 Task: Find connections with filter location Wyndham Vale with filter topic #entrepreneurwith filter profile language Potuguese with filter current company BoAt Lifestyle with filter school Deenbandhu Chhotu Ram University of Science & Technology with filter industry Environmental Quality Programs with filter service category Customer Service with filter keywords title Construction Worker
Action: Mouse moved to (517, 83)
Screenshot: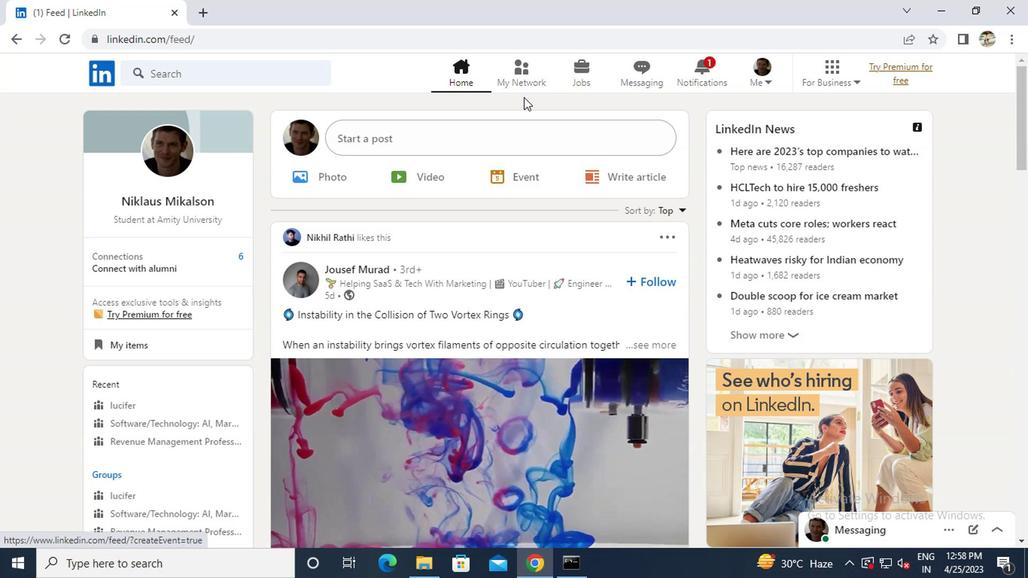 
Action: Mouse pressed left at (517, 83)
Screenshot: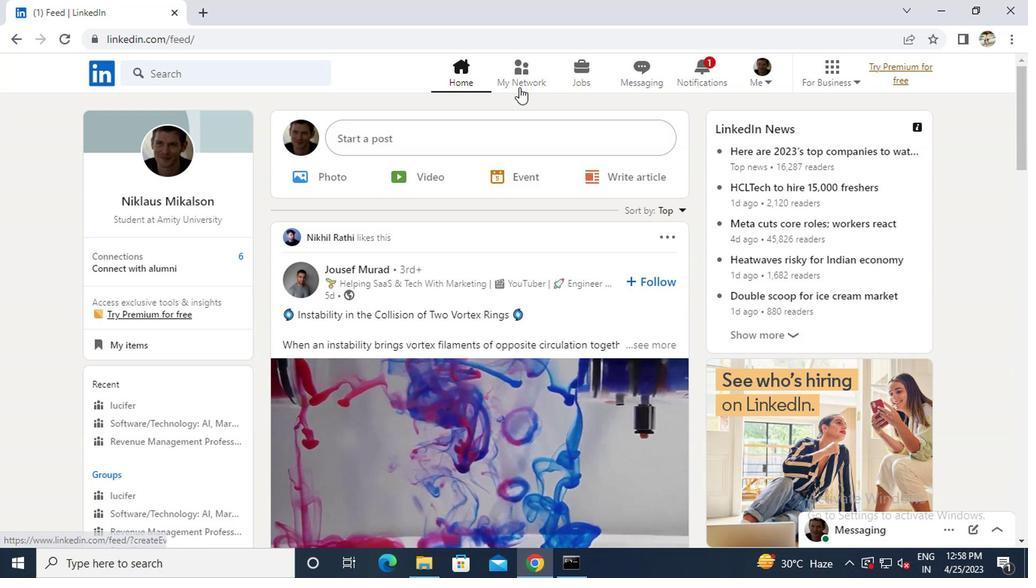 
Action: Mouse moved to (226, 152)
Screenshot: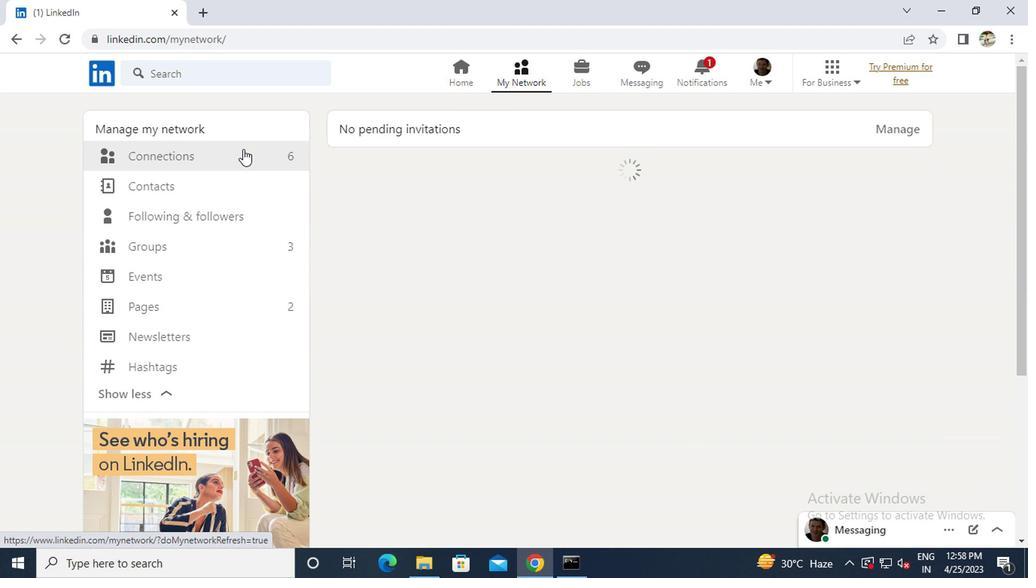 
Action: Mouse pressed left at (226, 152)
Screenshot: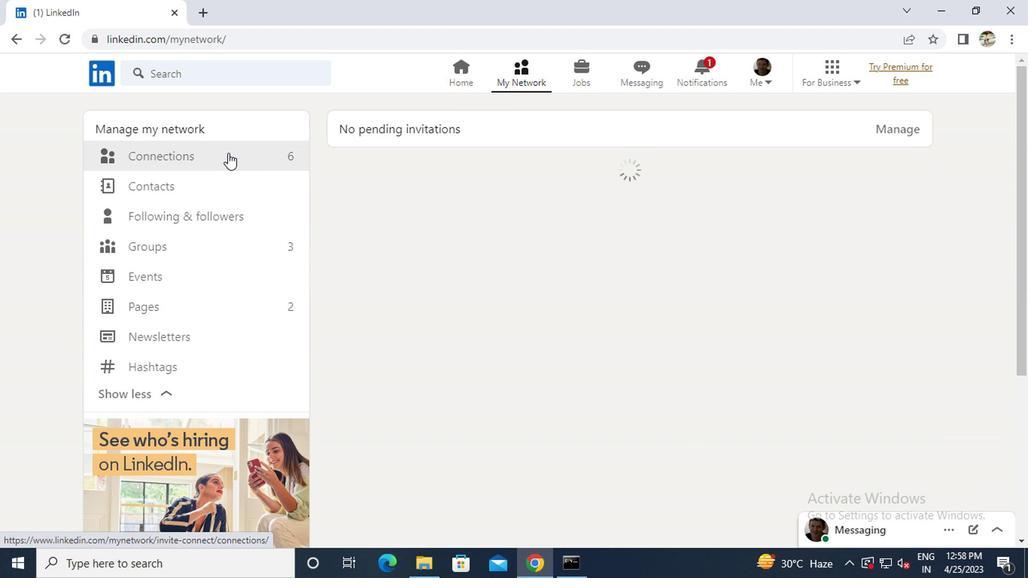 
Action: Mouse moved to (644, 158)
Screenshot: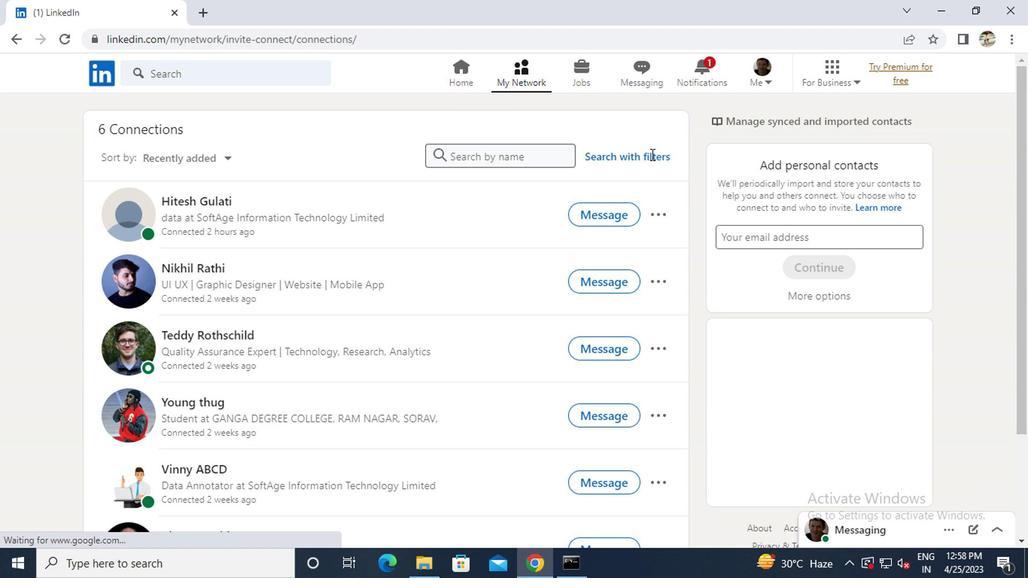 
Action: Mouse pressed left at (644, 158)
Screenshot: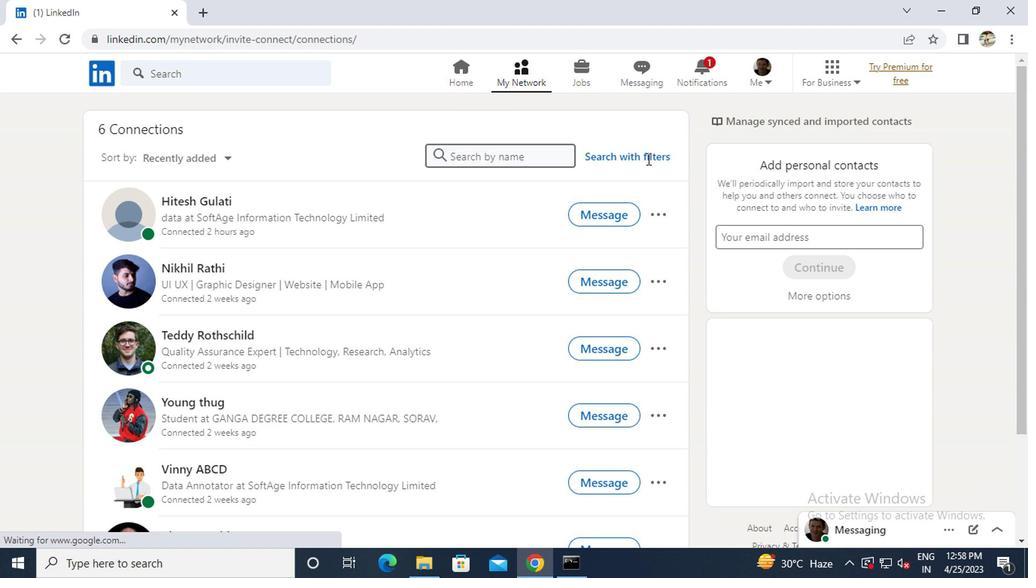 
Action: Mouse moved to (506, 118)
Screenshot: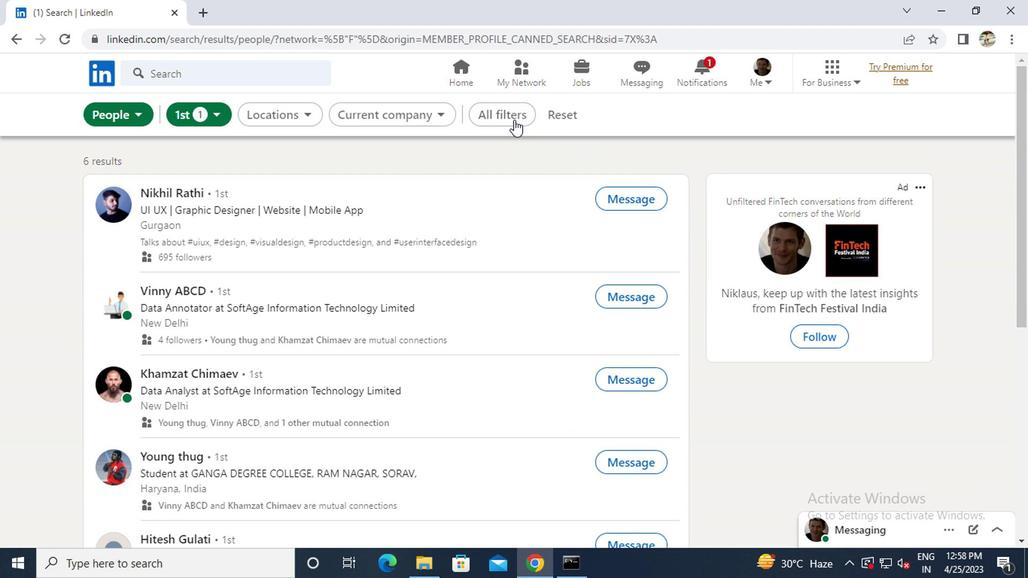 
Action: Mouse pressed left at (506, 118)
Screenshot: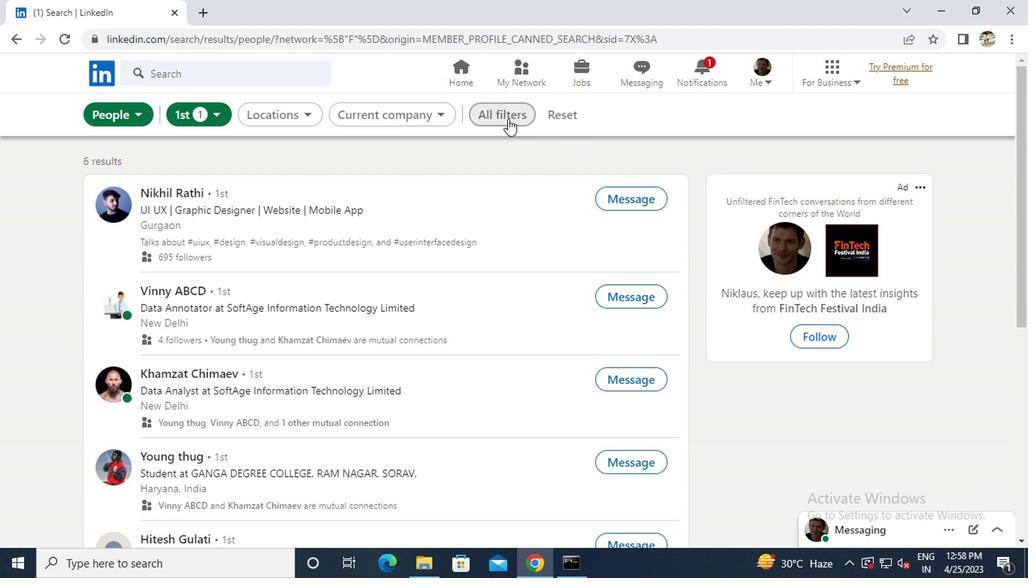 
Action: Mouse moved to (790, 310)
Screenshot: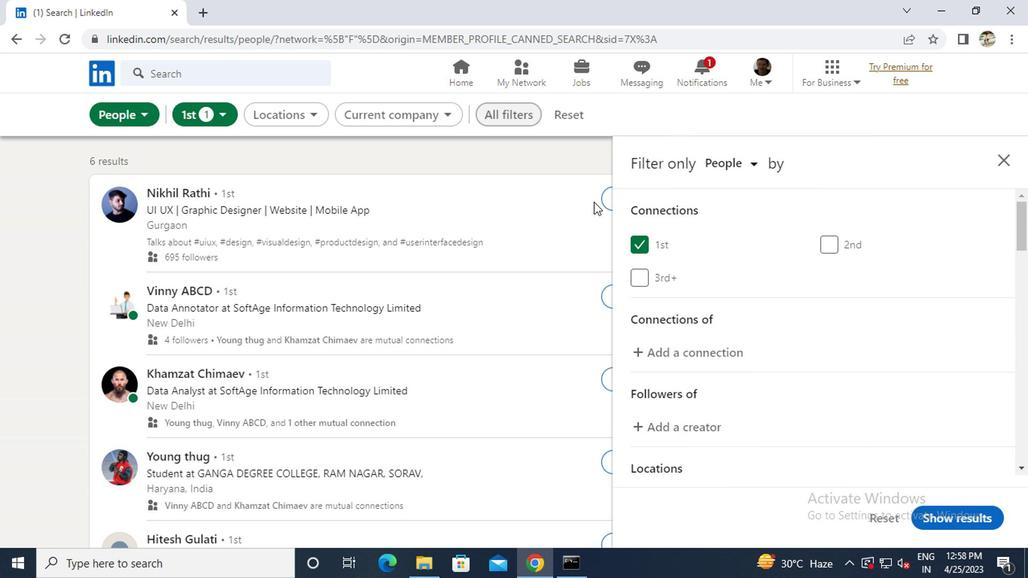
Action: Mouse scrolled (790, 310) with delta (0, 0)
Screenshot: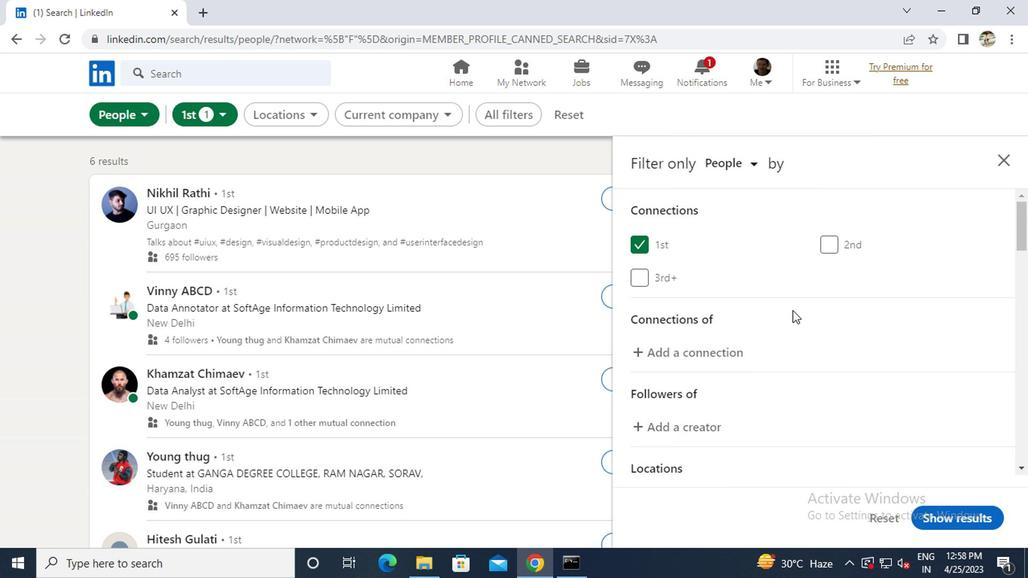
Action: Mouse scrolled (790, 310) with delta (0, 0)
Screenshot: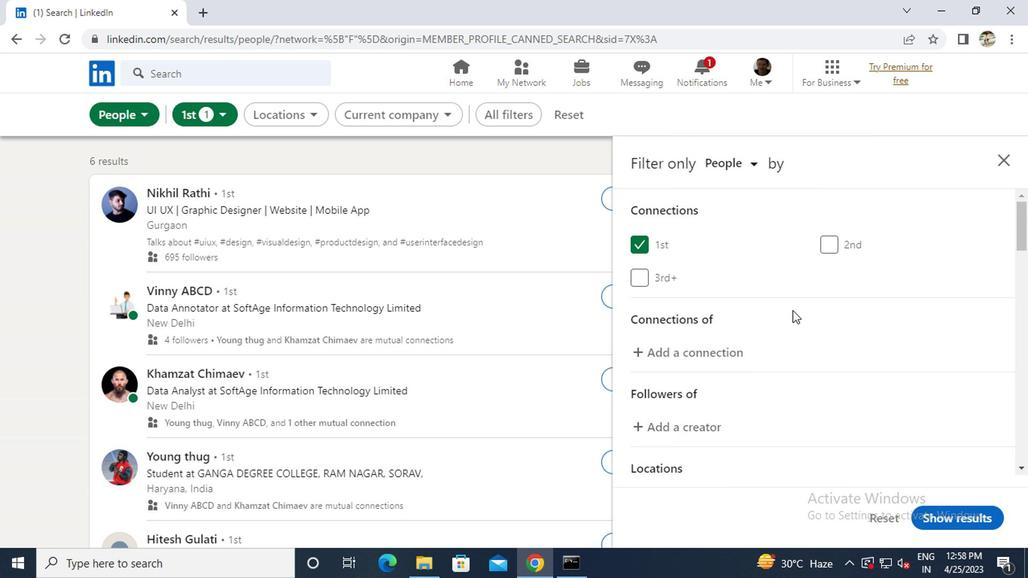 
Action: Mouse moved to (836, 415)
Screenshot: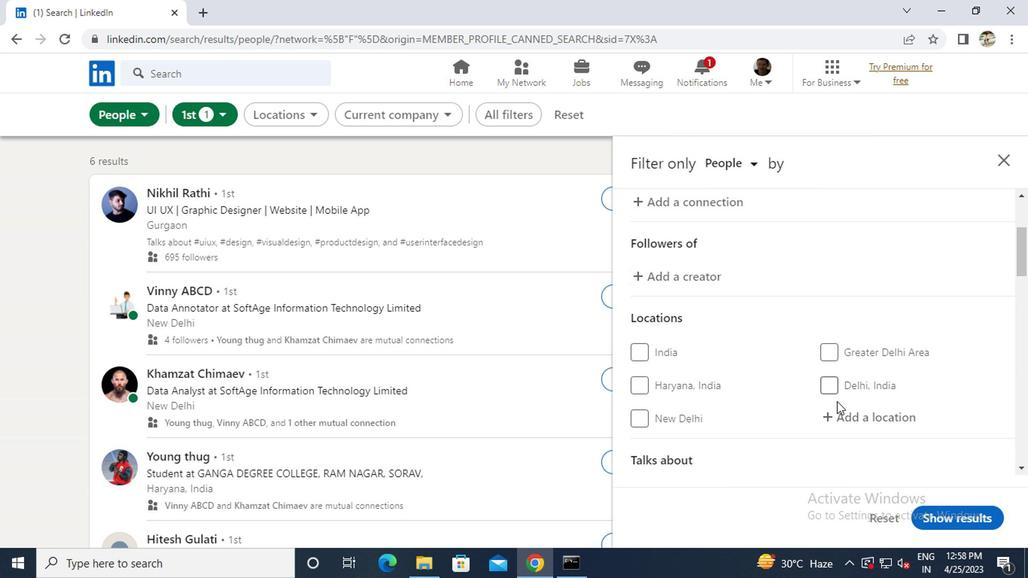 
Action: Mouse pressed left at (836, 415)
Screenshot: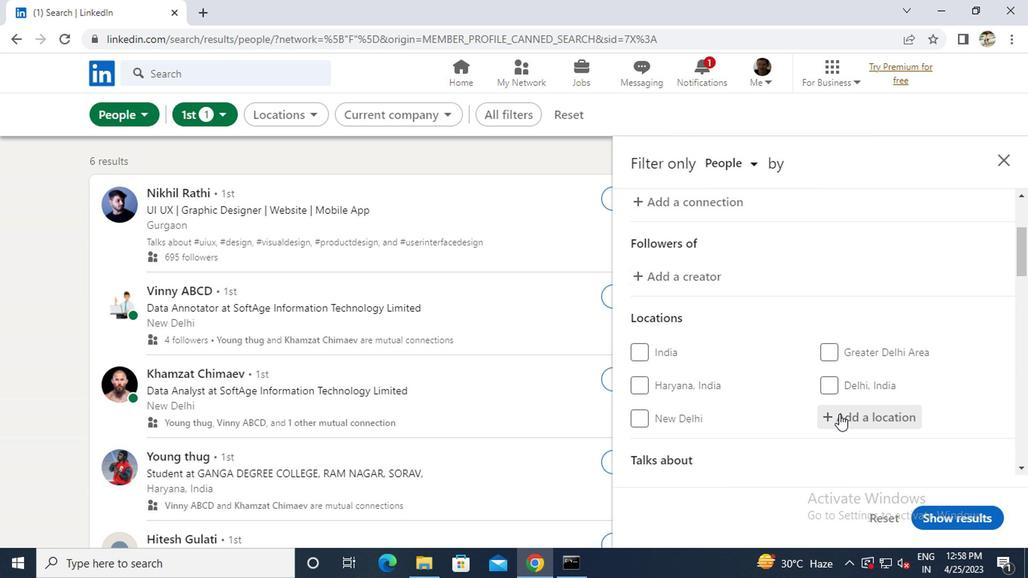 
Action: Key pressed <Key.caps_lock>w<Key.caps_lock>yndham<Key.space><Key.caps_lock>v<Key.caps_lock>ale<Key.enter>
Screenshot: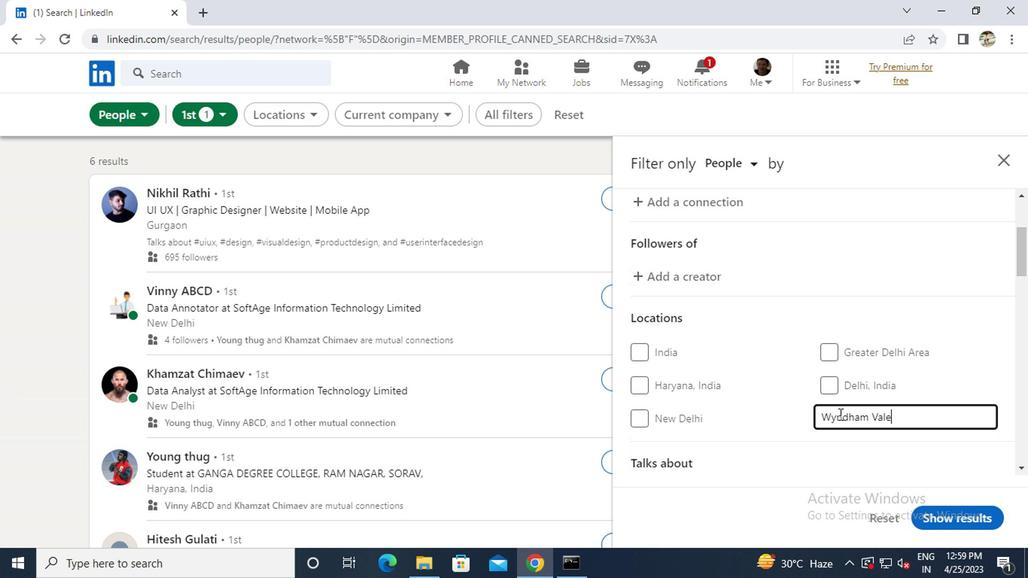 
Action: Mouse scrolled (836, 414) with delta (0, 0)
Screenshot: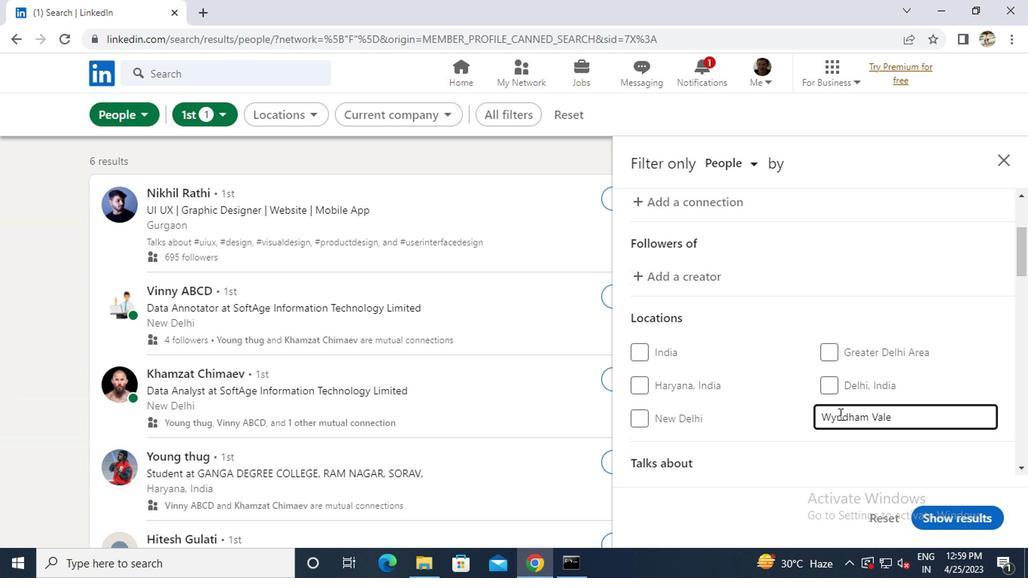 
Action: Mouse scrolled (836, 414) with delta (0, 0)
Screenshot: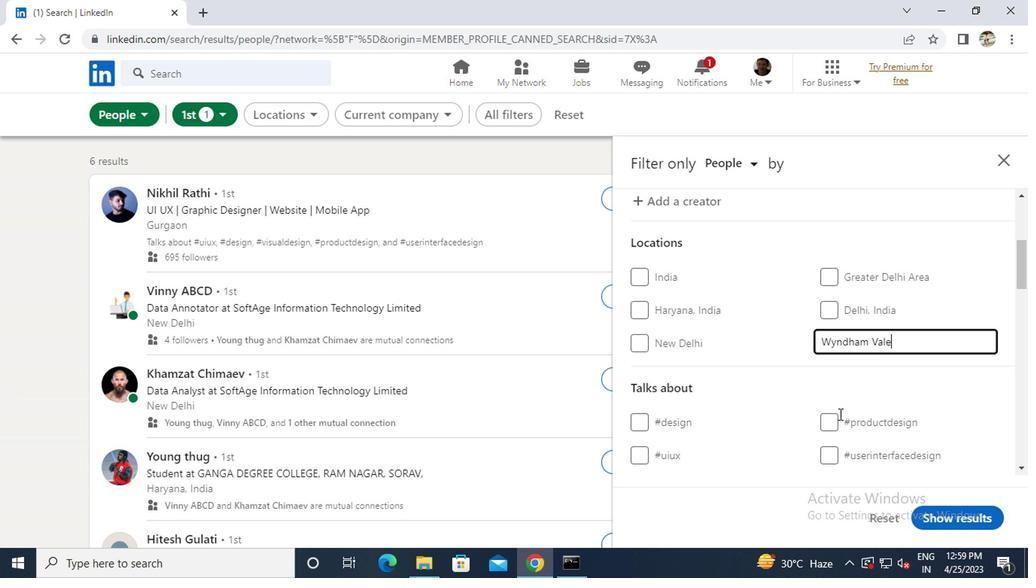 
Action: Mouse moved to (885, 409)
Screenshot: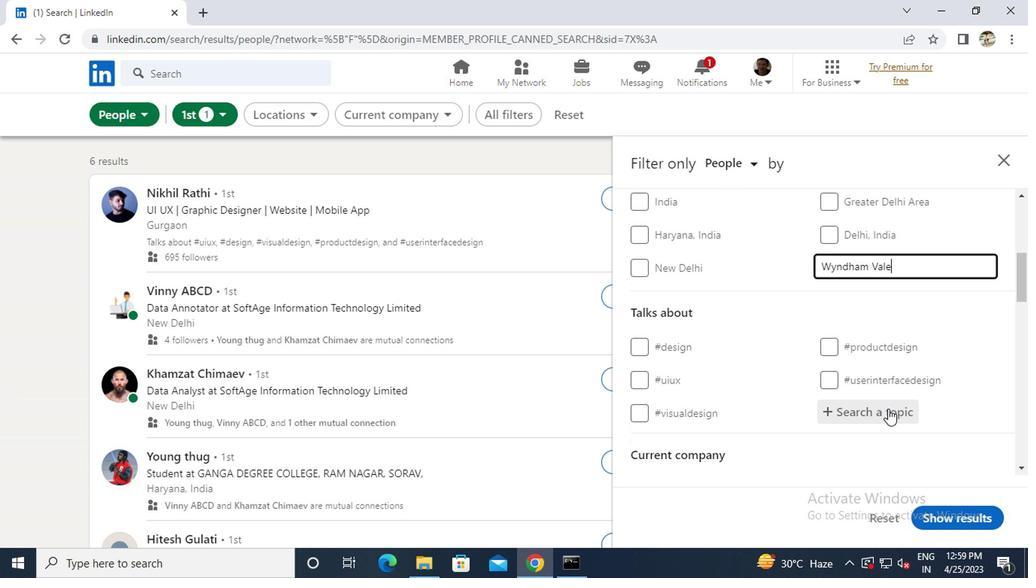 
Action: Mouse pressed left at (885, 409)
Screenshot: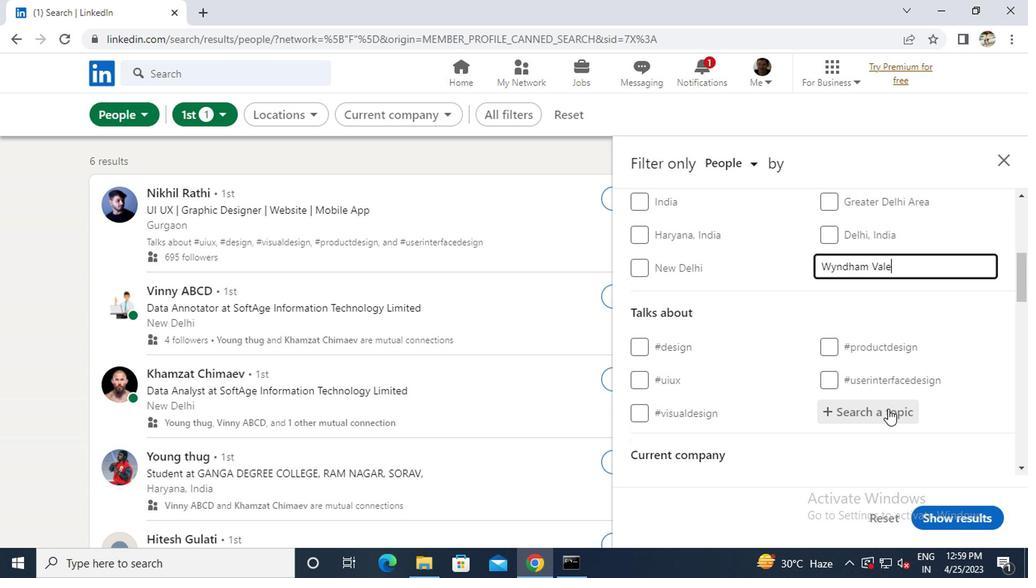 
Action: Key pressed <Key.shift><Key.shift>#ENTREPRENEUR
Screenshot: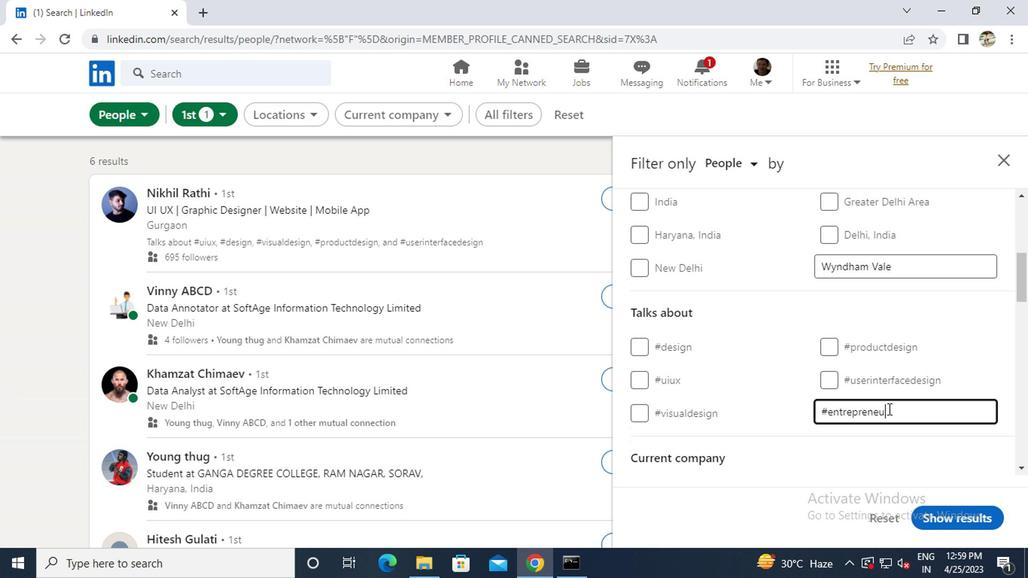 
Action: Mouse scrolled (885, 409) with delta (0, 0)
Screenshot: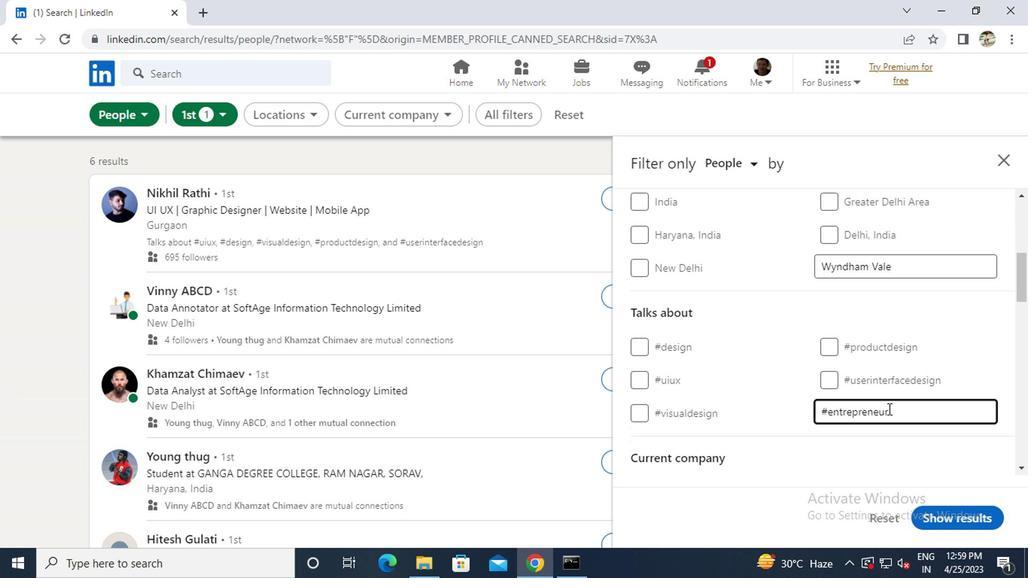 
Action: Mouse scrolled (885, 409) with delta (0, 0)
Screenshot: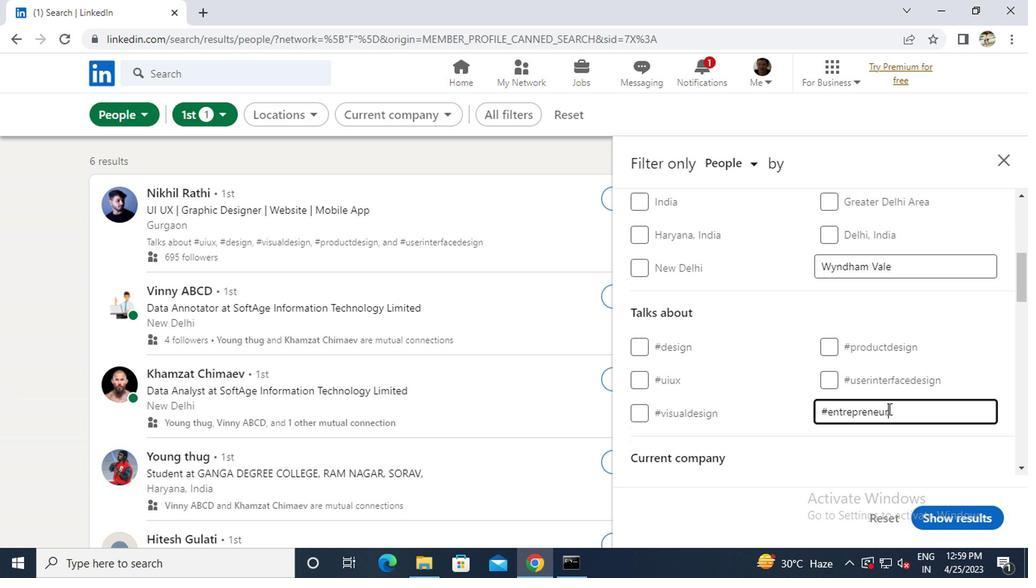
Action: Mouse moved to (885, 409)
Screenshot: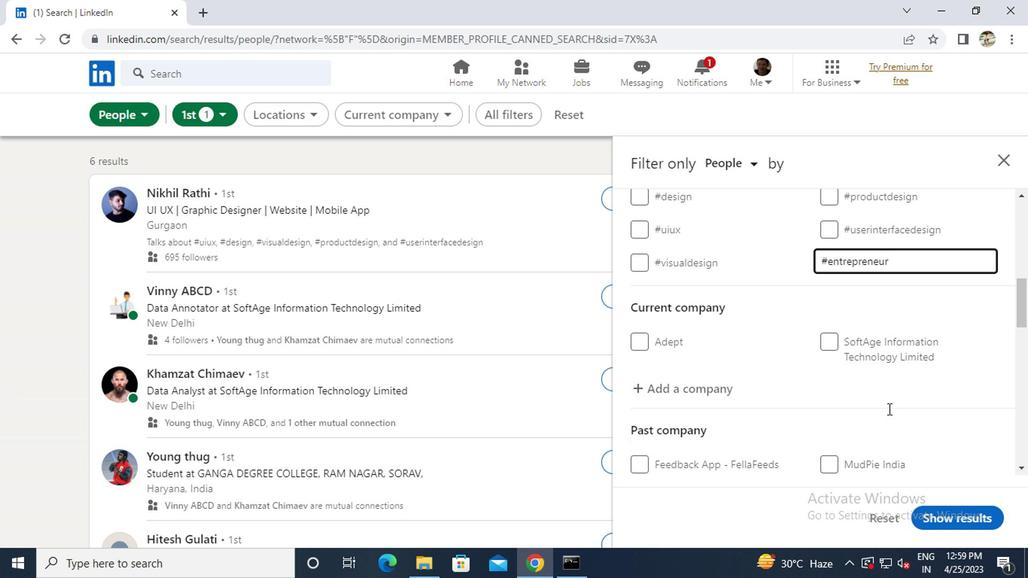 
Action: Mouse scrolled (885, 409) with delta (0, 0)
Screenshot: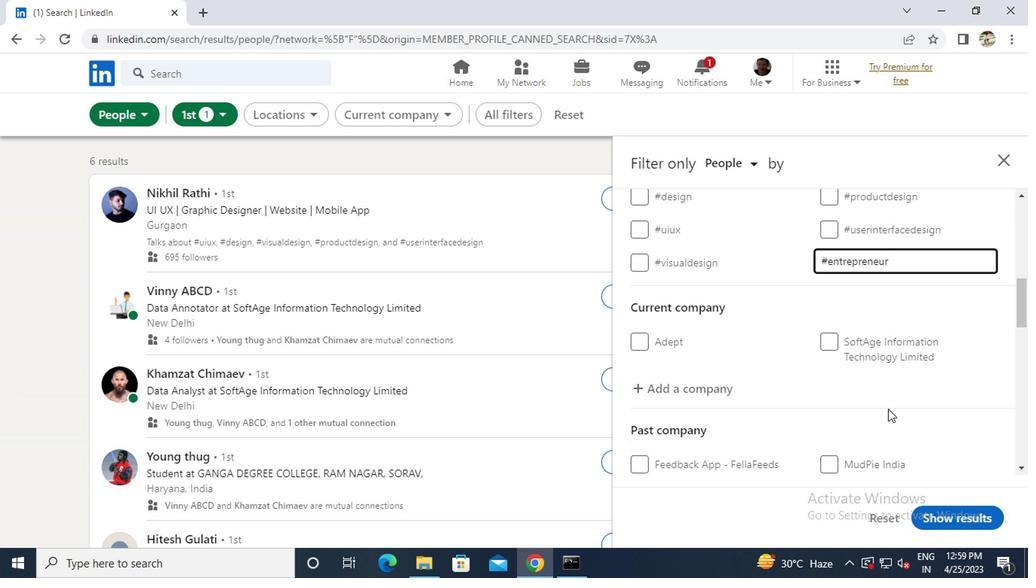 
Action: Mouse moved to (751, 354)
Screenshot: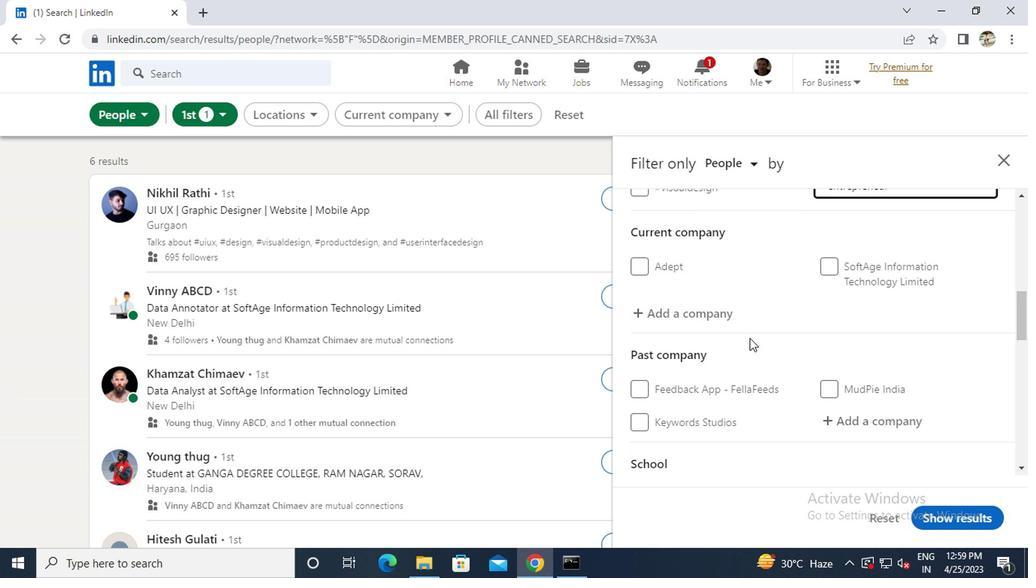 
Action: Mouse scrolled (751, 354) with delta (0, 0)
Screenshot: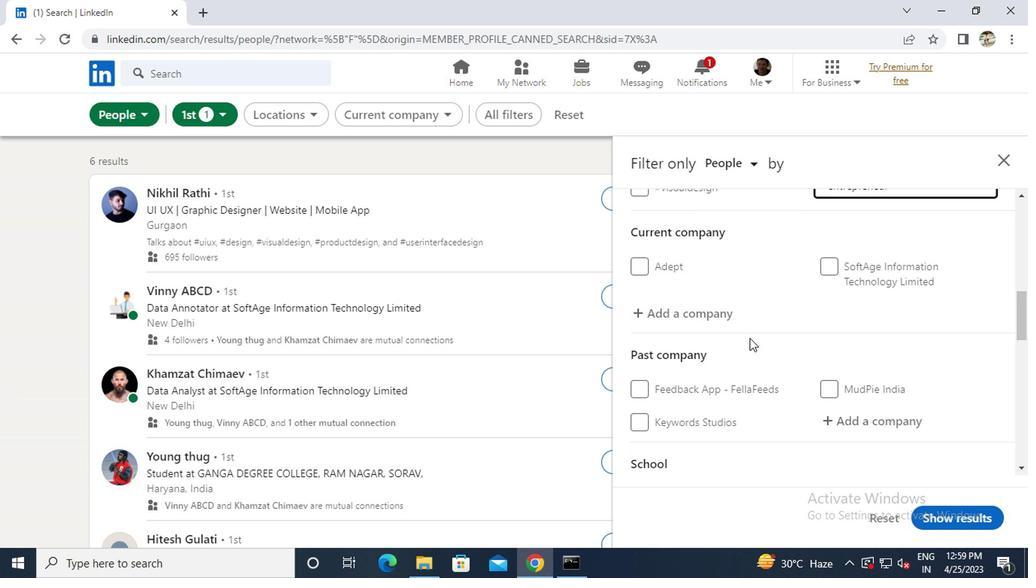 
Action: Mouse scrolled (751, 354) with delta (0, 0)
Screenshot: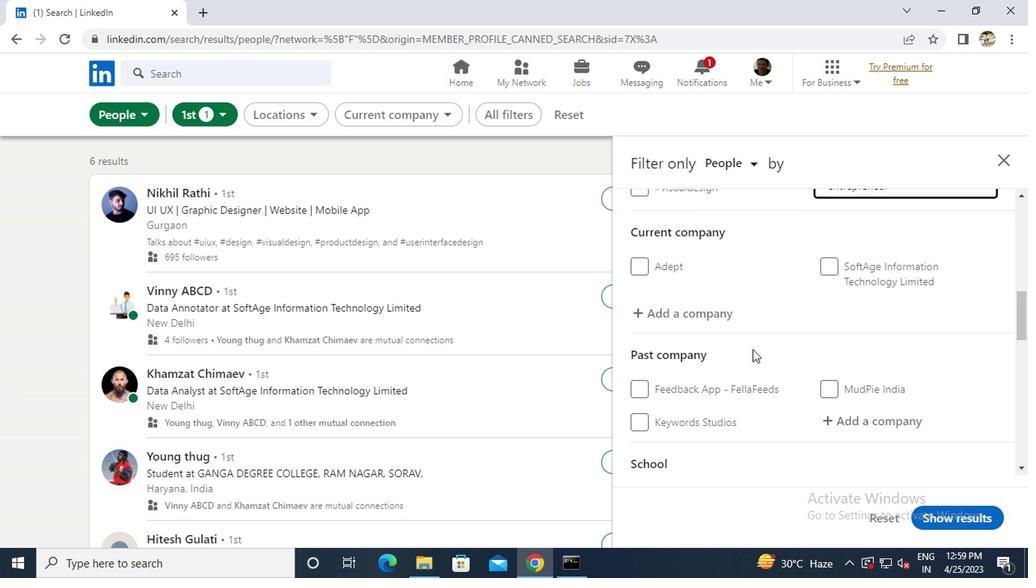
Action: Mouse scrolled (751, 354) with delta (0, 0)
Screenshot: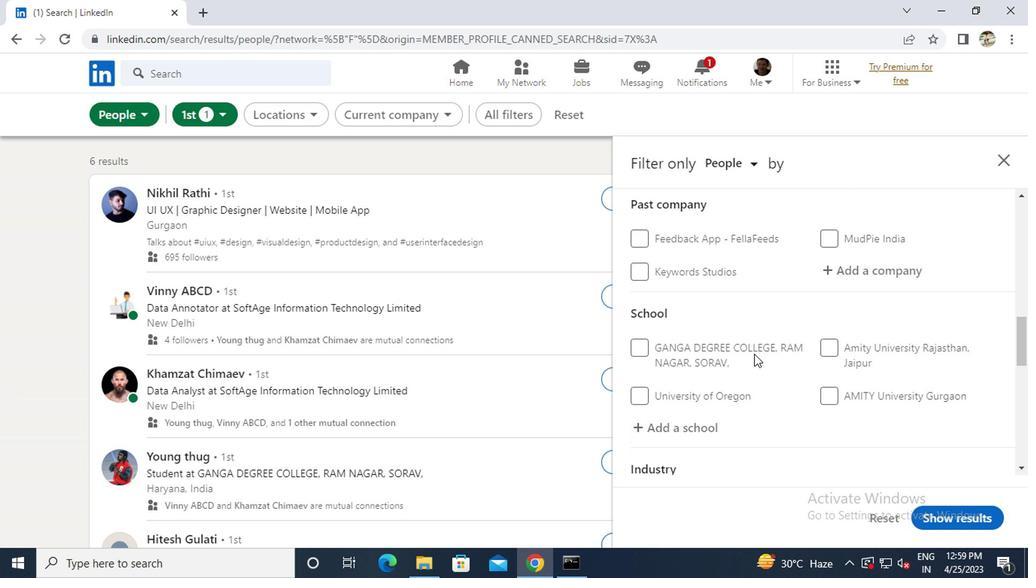 
Action: Mouse scrolled (751, 354) with delta (0, 0)
Screenshot: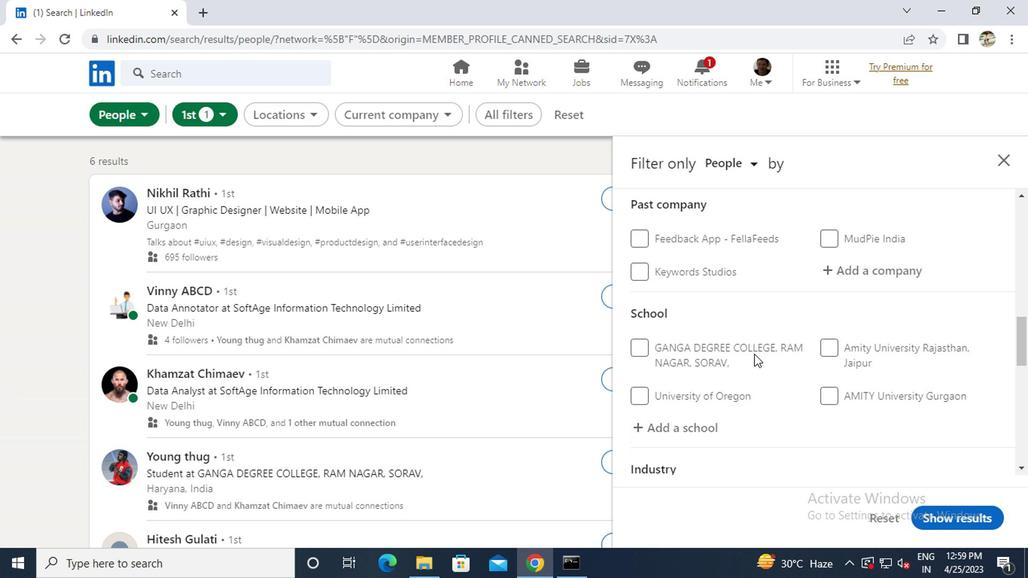 
Action: Mouse scrolled (751, 354) with delta (0, 0)
Screenshot: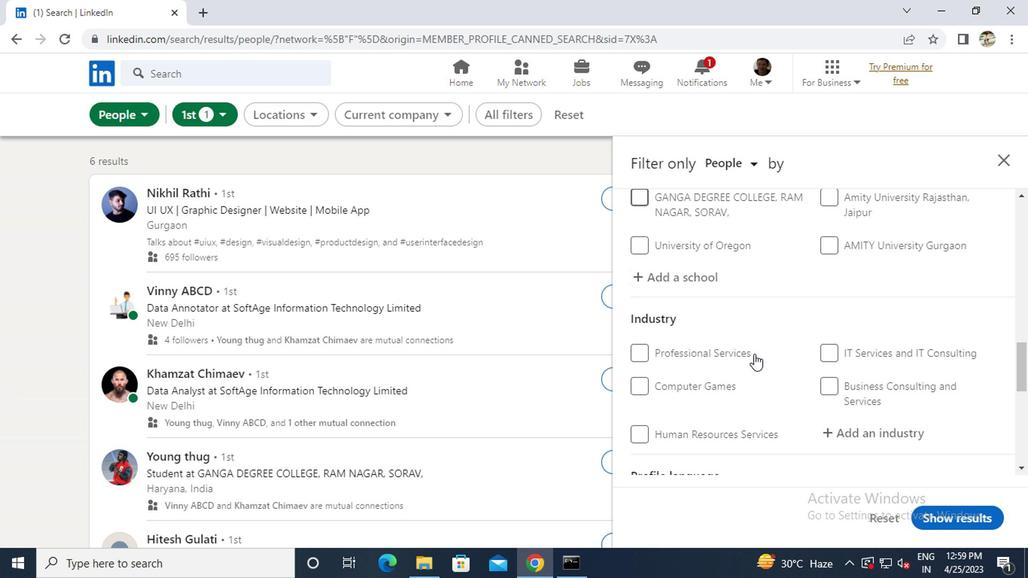 
Action: Mouse scrolled (751, 354) with delta (0, 0)
Screenshot: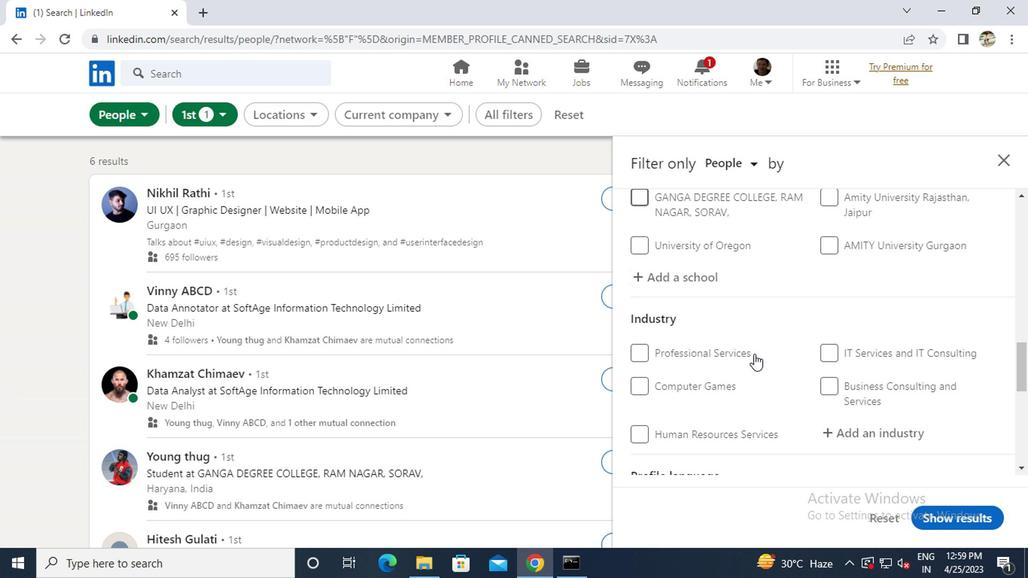 
Action: Mouse scrolled (751, 355) with delta (0, 1)
Screenshot: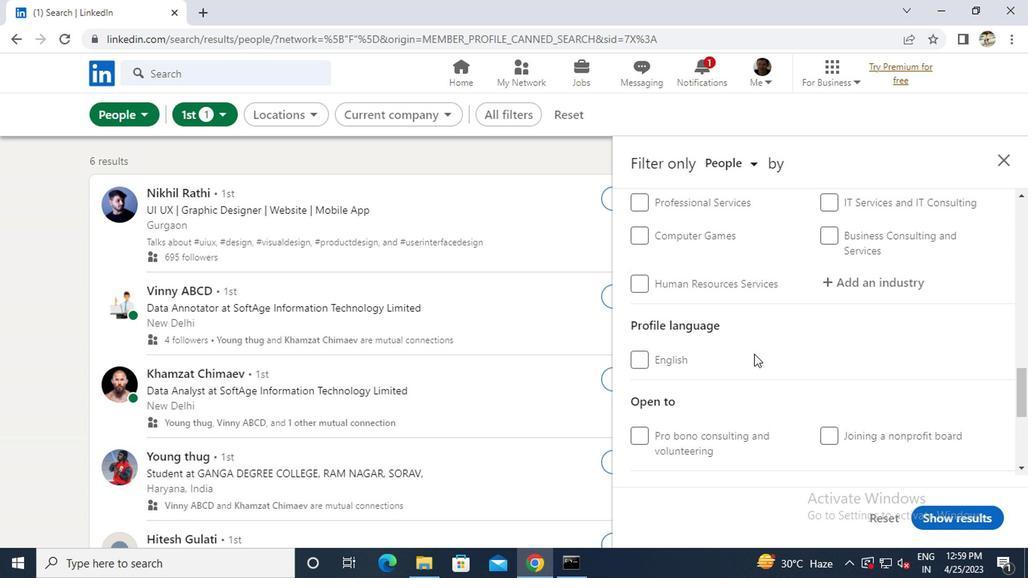
Action: Mouse scrolled (751, 355) with delta (0, 1)
Screenshot: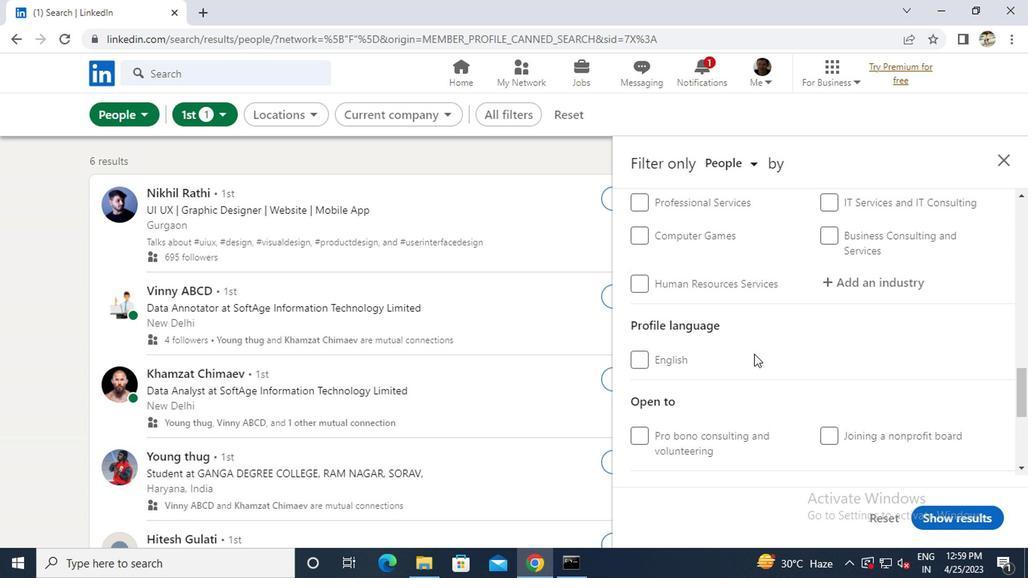 
Action: Mouse scrolled (751, 355) with delta (0, 1)
Screenshot: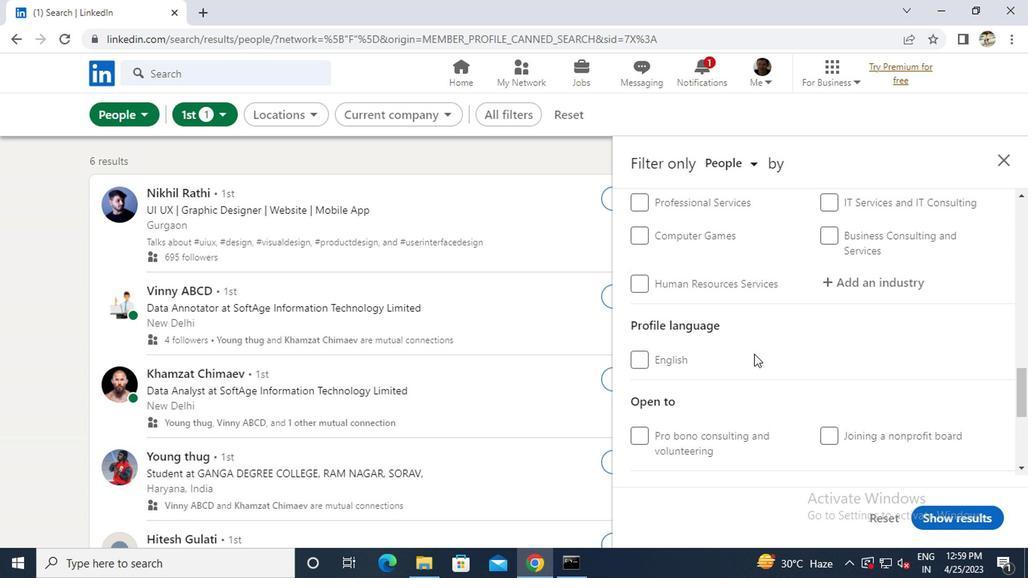 
Action: Mouse scrolled (751, 355) with delta (0, 1)
Screenshot: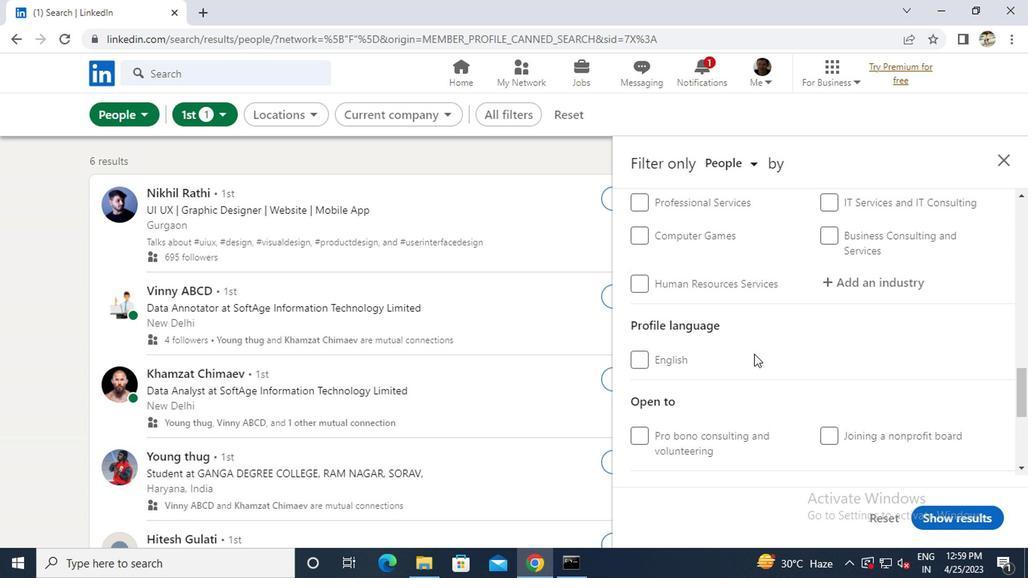 
Action: Mouse scrolled (751, 355) with delta (0, 1)
Screenshot: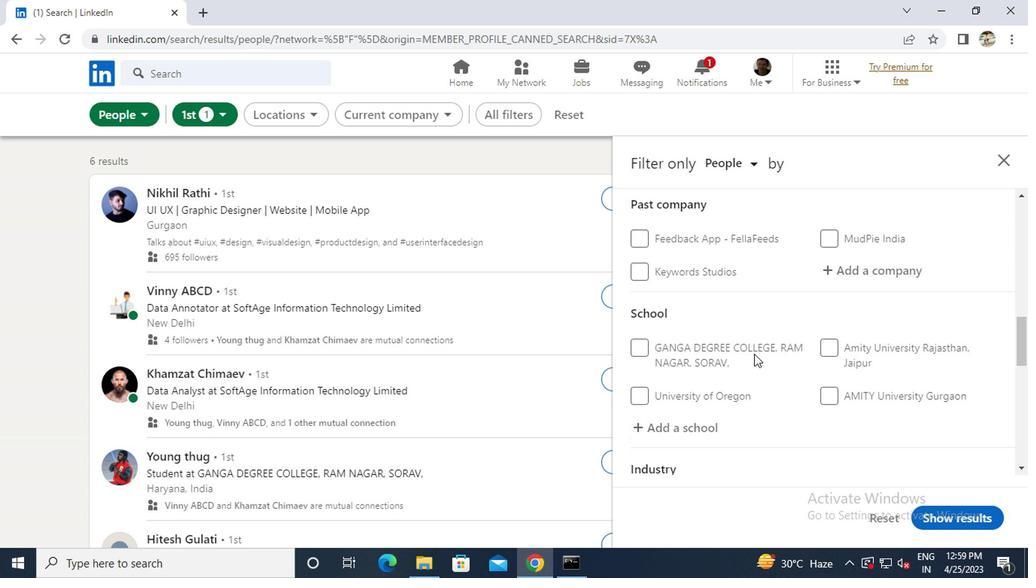 
Action: Mouse scrolled (751, 355) with delta (0, 1)
Screenshot: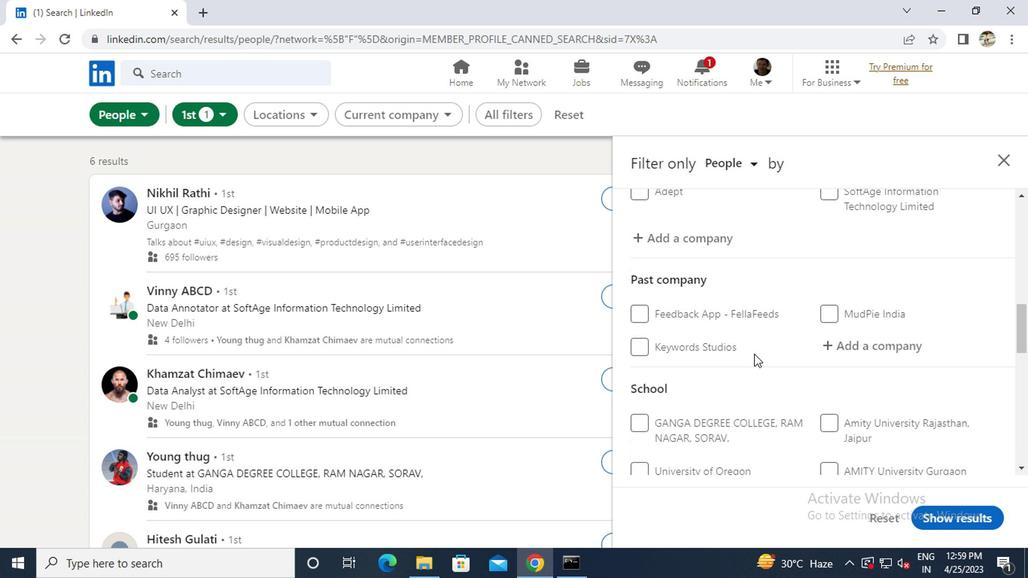 
Action: Mouse moved to (705, 326)
Screenshot: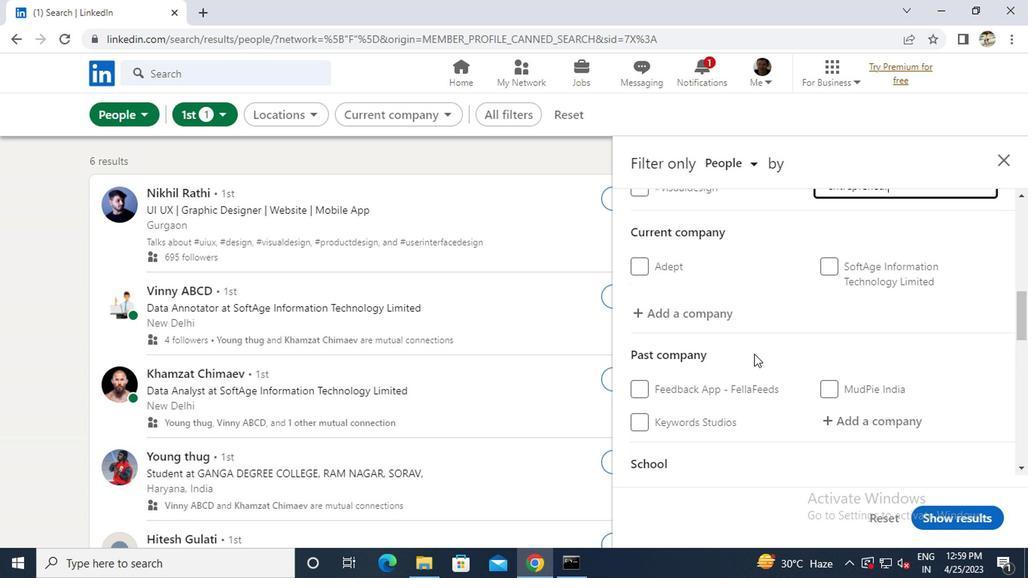 
Action: Mouse pressed left at (705, 326)
Screenshot: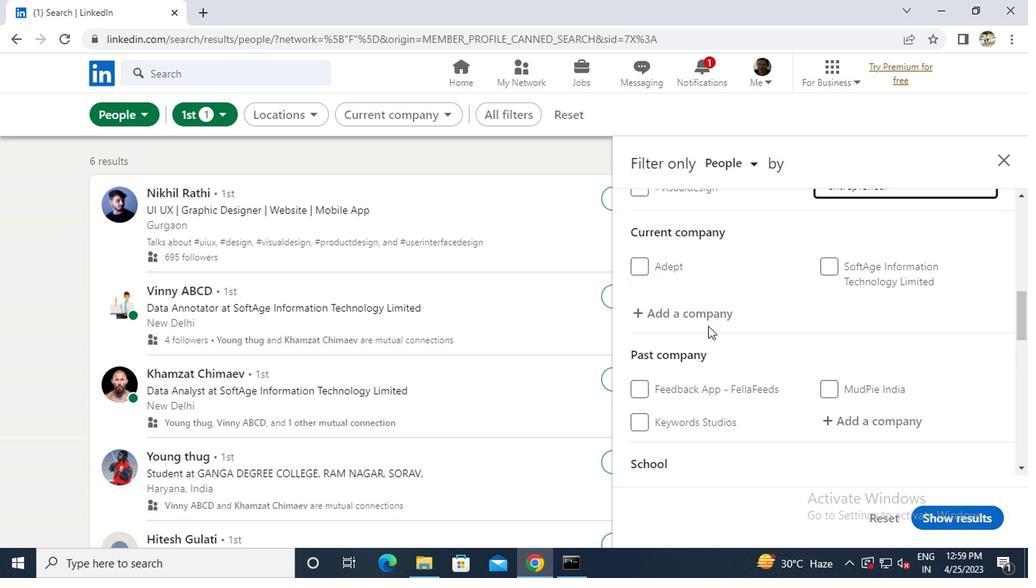 
Action: Mouse moved to (704, 318)
Screenshot: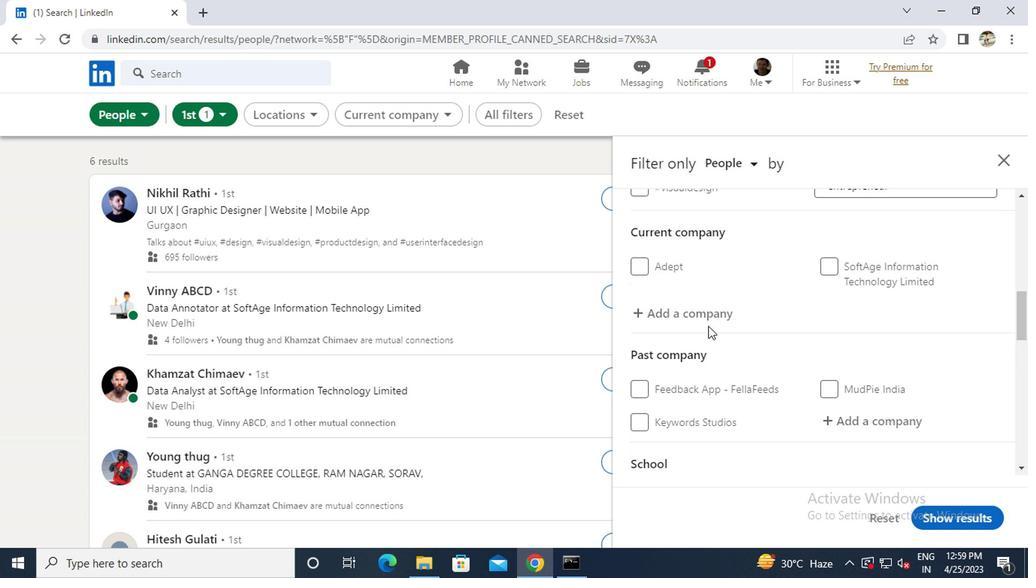 
Action: Mouse pressed left at (704, 318)
Screenshot: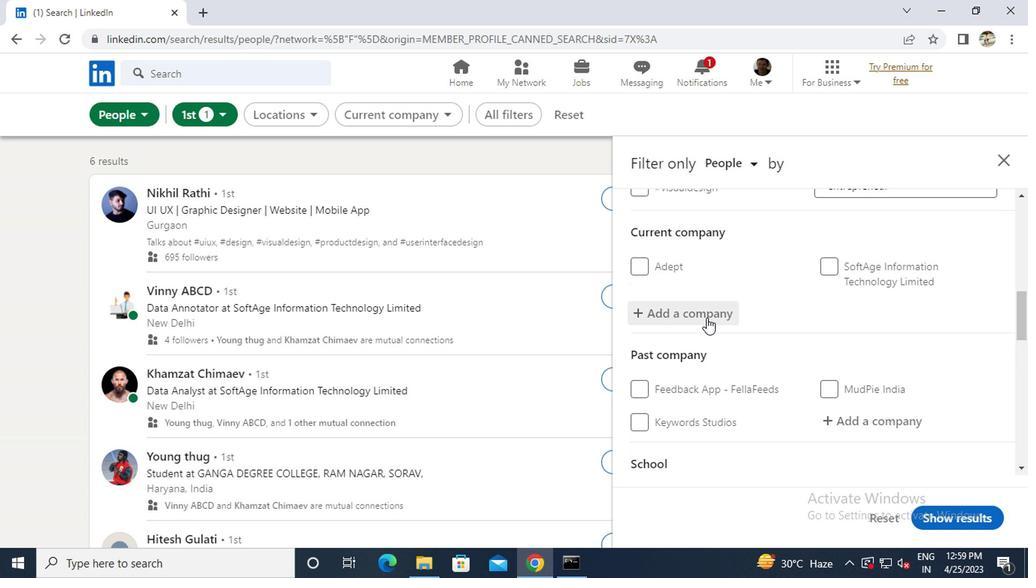 
Action: Key pressed <Key.caps_lock>B<Key.caps_lock>O<Key.caps_lock>A<Key.caps_lock>T
Screenshot: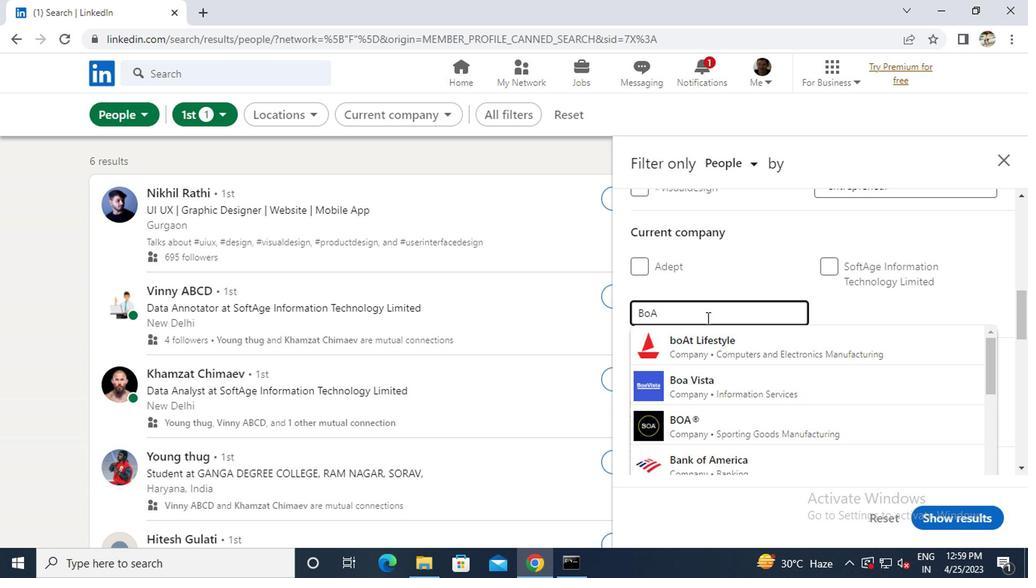 
Action: Mouse moved to (704, 341)
Screenshot: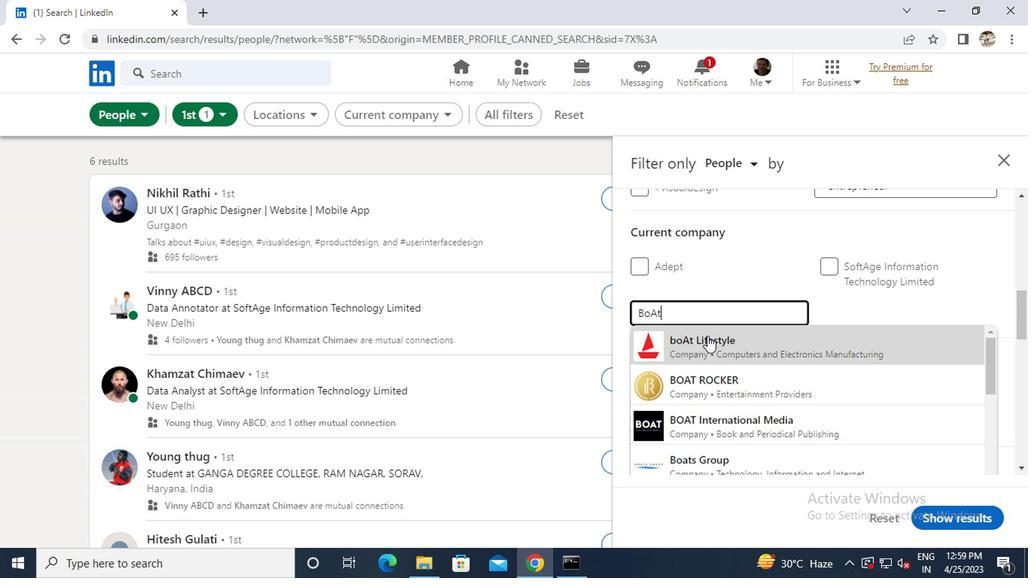 
Action: Mouse pressed left at (704, 341)
Screenshot: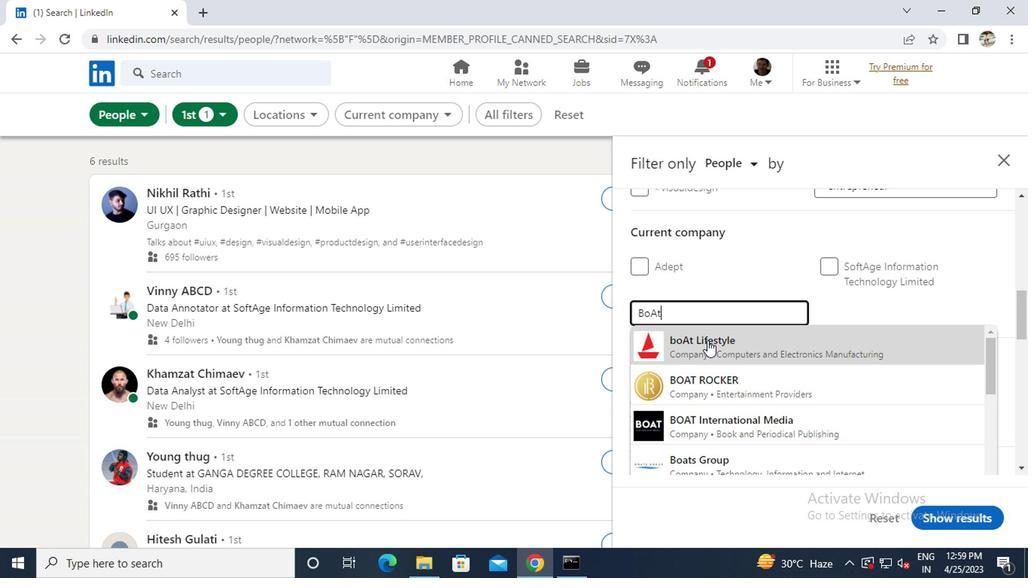 
Action: Mouse scrolled (704, 340) with delta (0, -1)
Screenshot: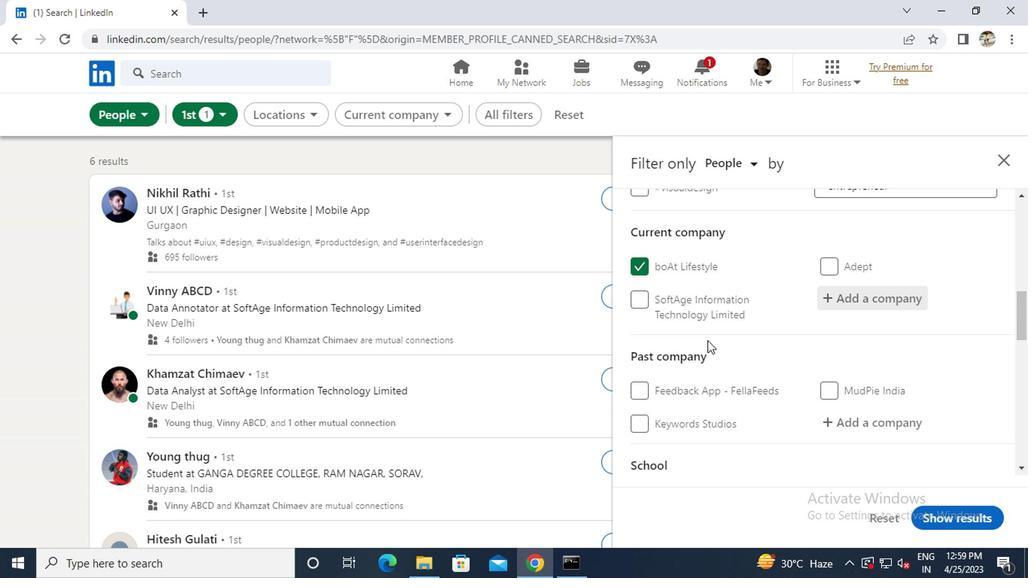 
Action: Mouse scrolled (704, 340) with delta (0, -1)
Screenshot: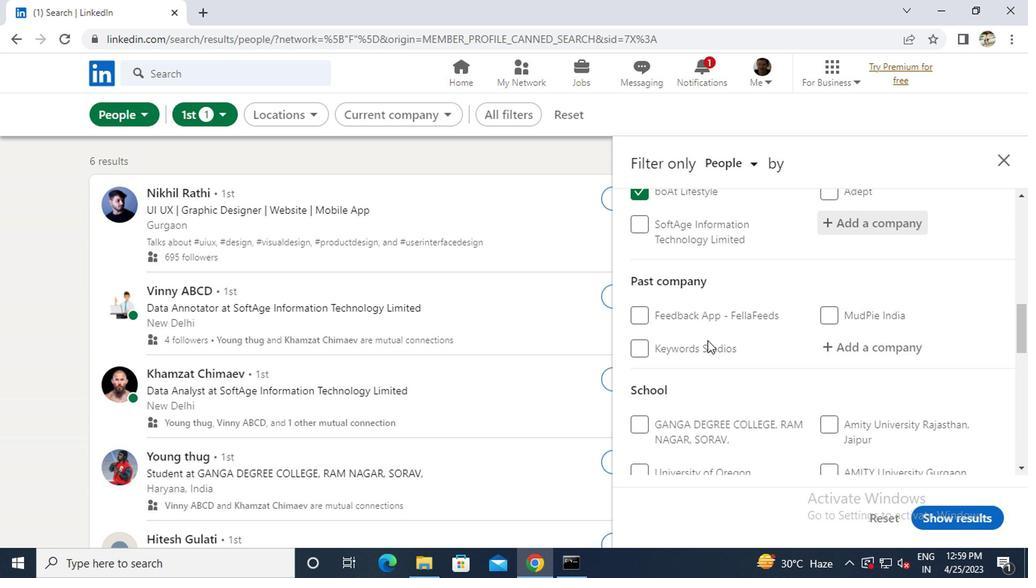 
Action: Mouse scrolled (704, 340) with delta (0, -1)
Screenshot: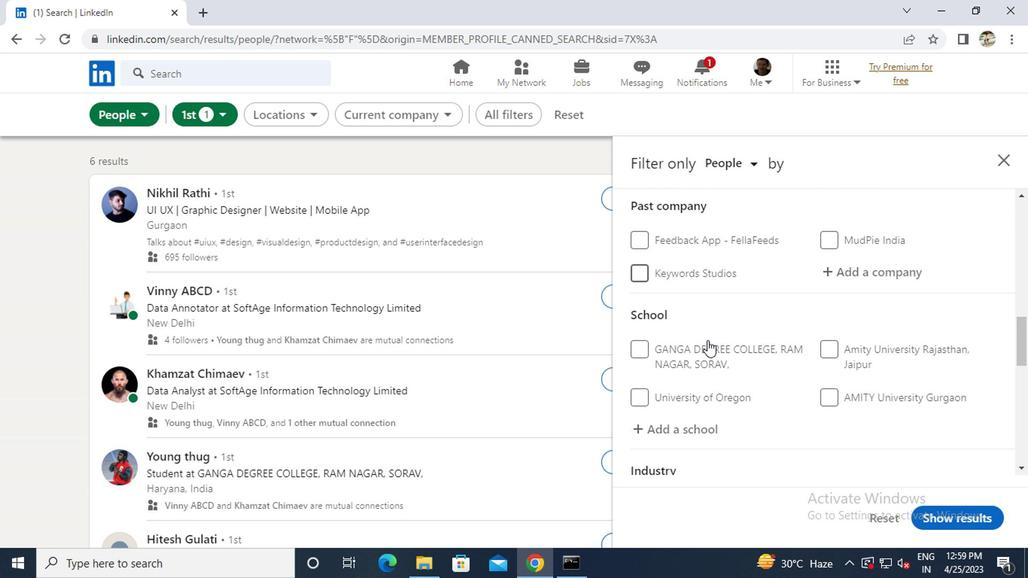 
Action: Mouse moved to (689, 356)
Screenshot: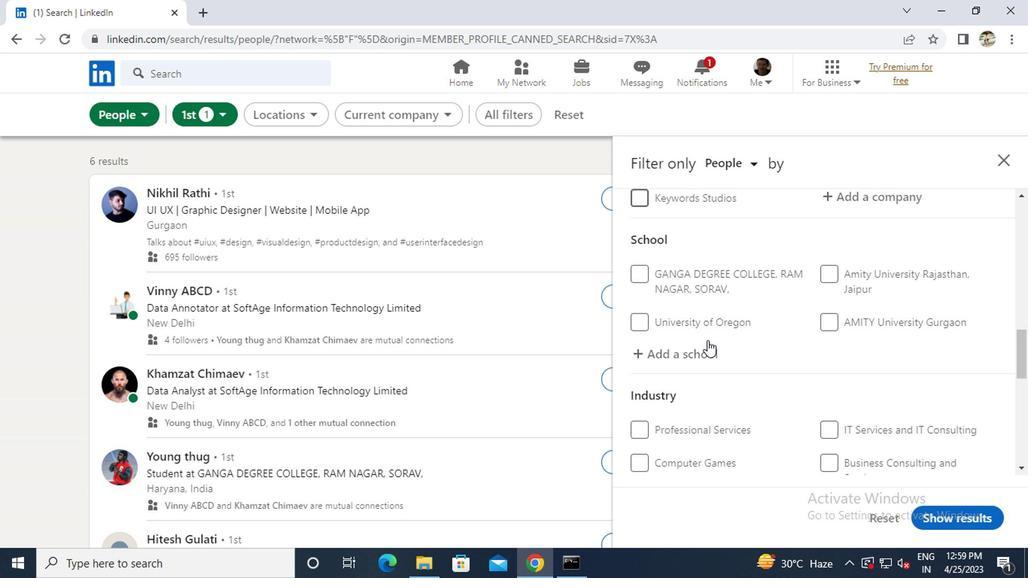
Action: Mouse pressed left at (689, 356)
Screenshot: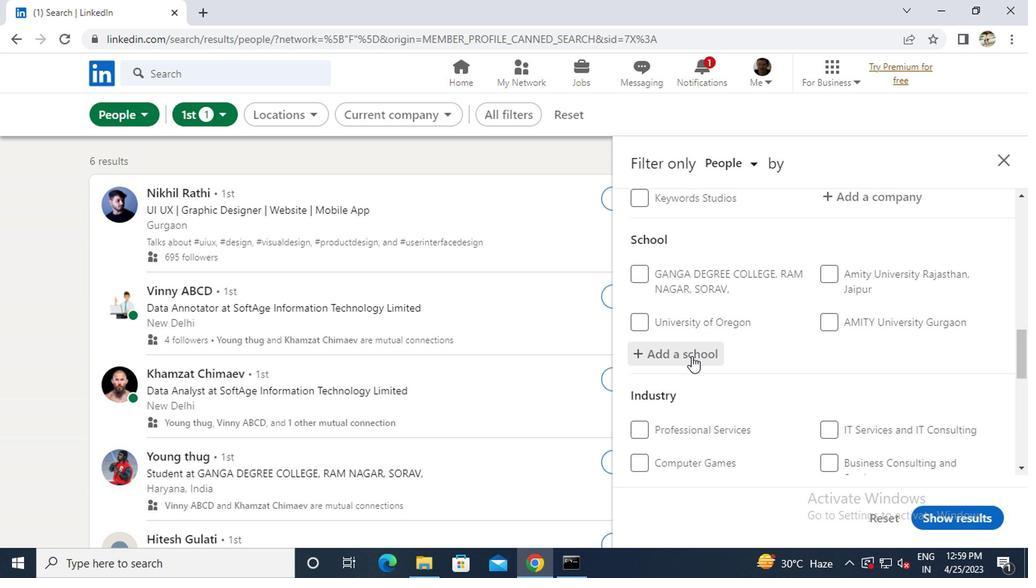 
Action: Key pressed <Key.caps_lock>D<Key.caps_lock>EENB
Screenshot: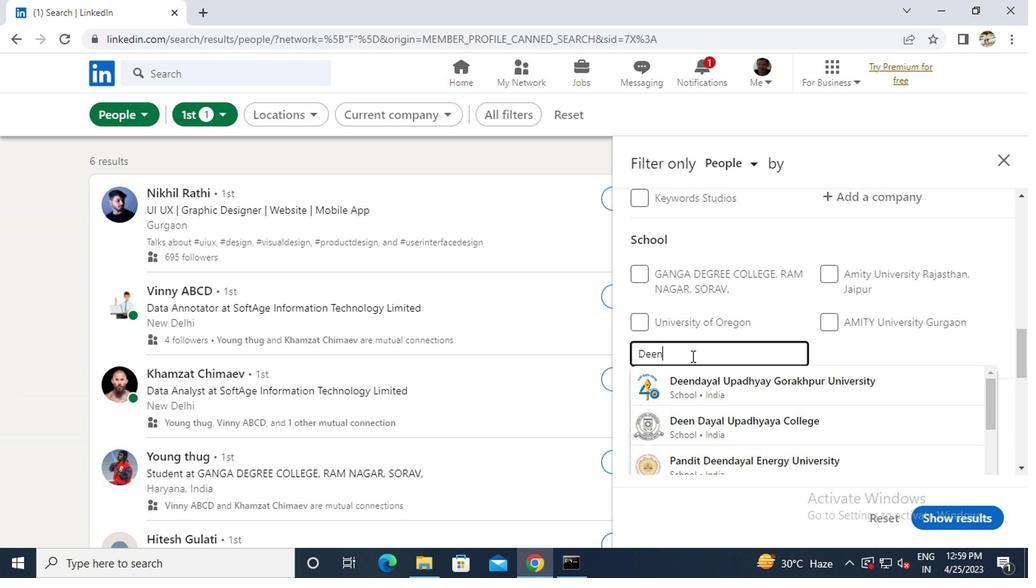 
Action: Mouse moved to (716, 391)
Screenshot: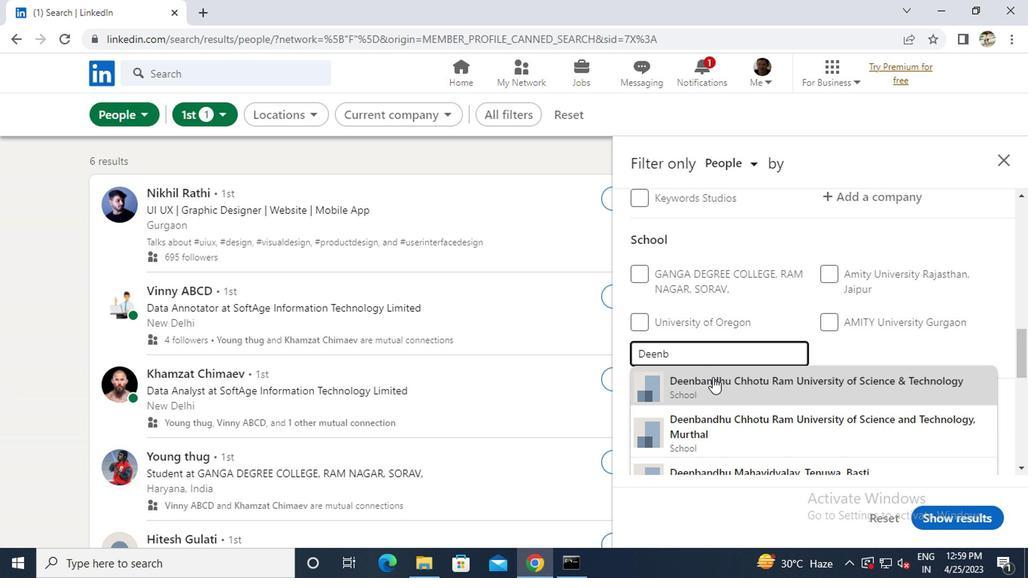 
Action: Mouse pressed left at (716, 391)
Screenshot: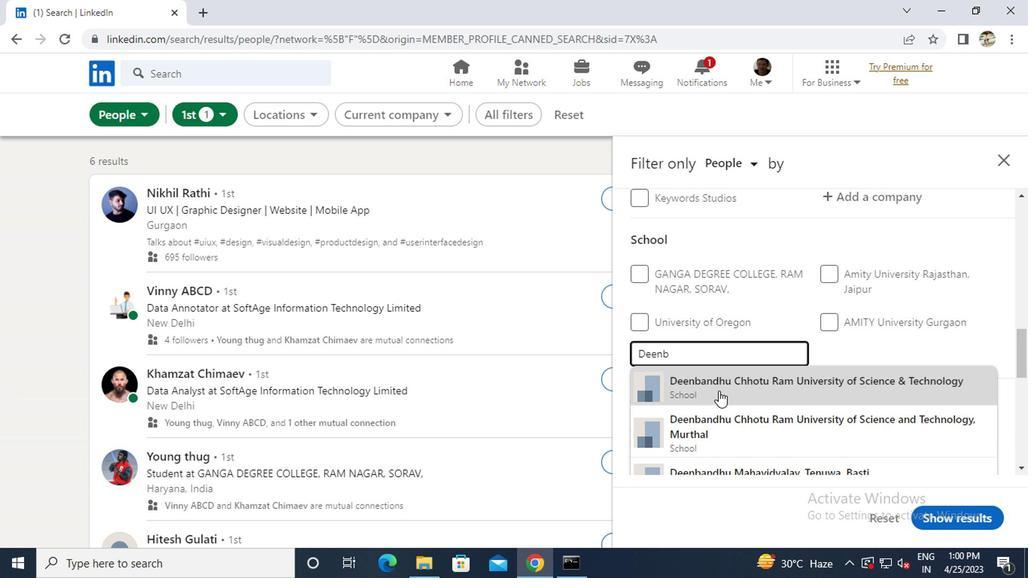 
Action: Mouse scrolled (716, 391) with delta (0, 0)
Screenshot: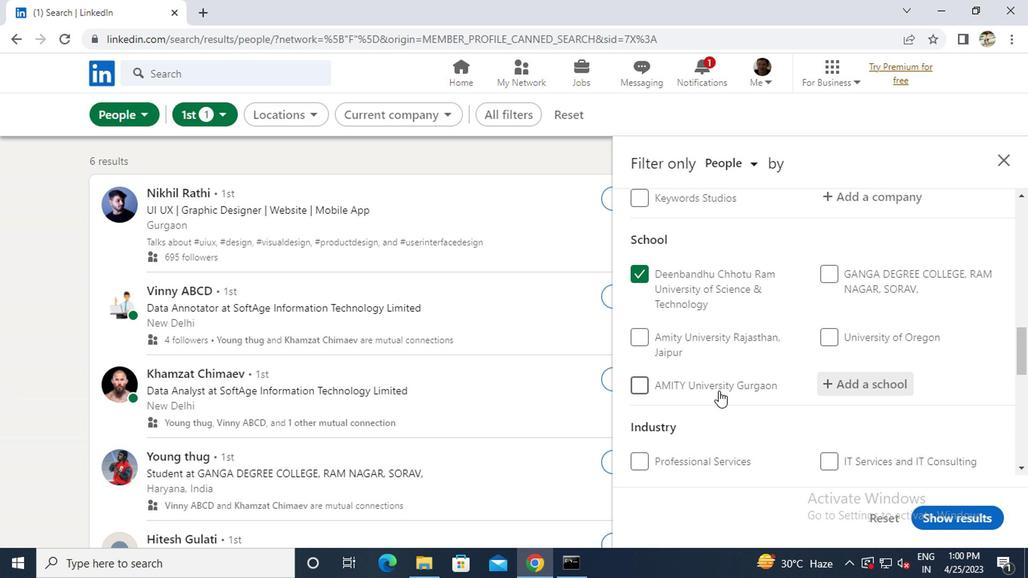 
Action: Mouse scrolled (716, 391) with delta (0, 0)
Screenshot: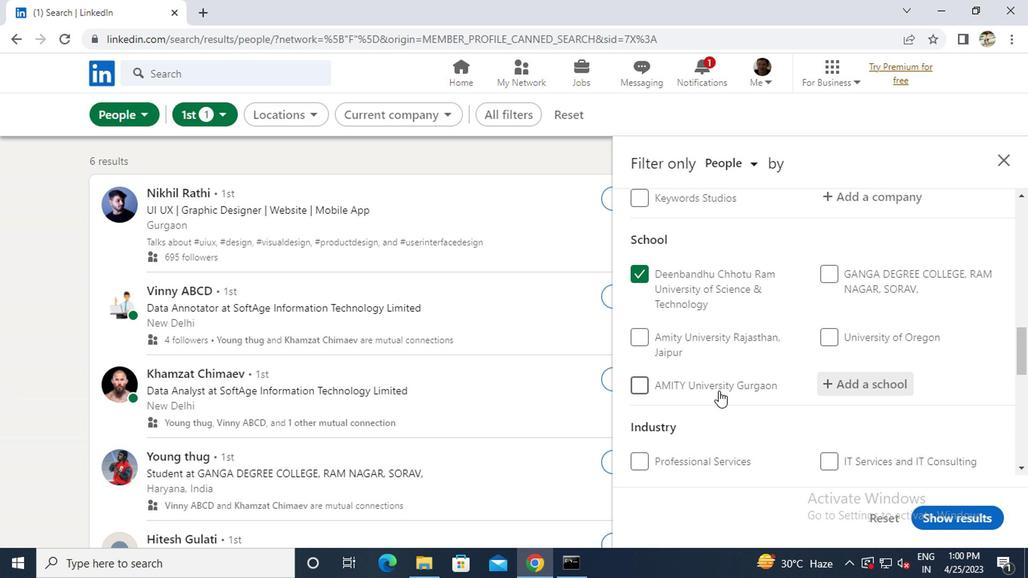 
Action: Mouse moved to (822, 387)
Screenshot: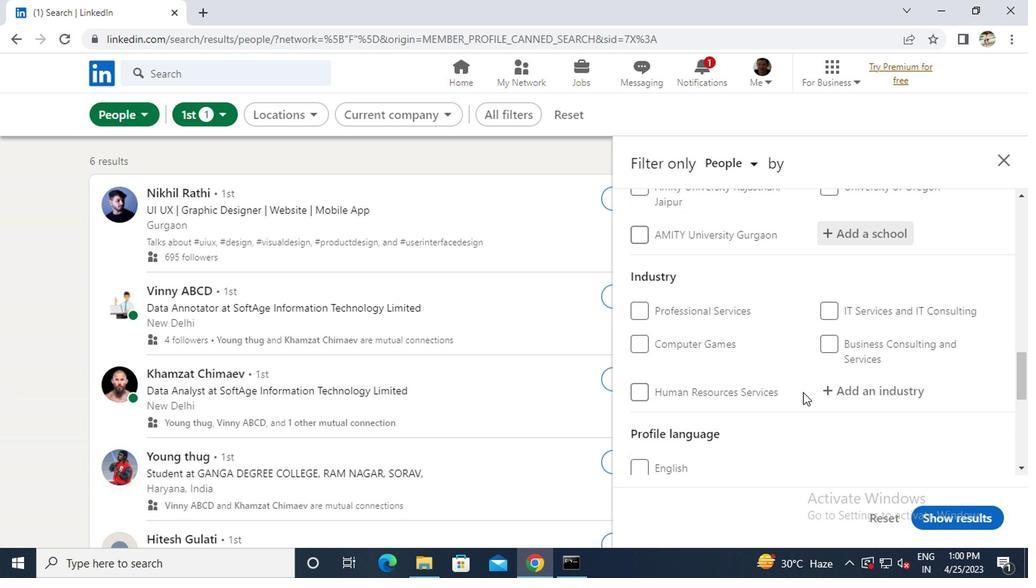 
Action: Mouse pressed left at (822, 387)
Screenshot: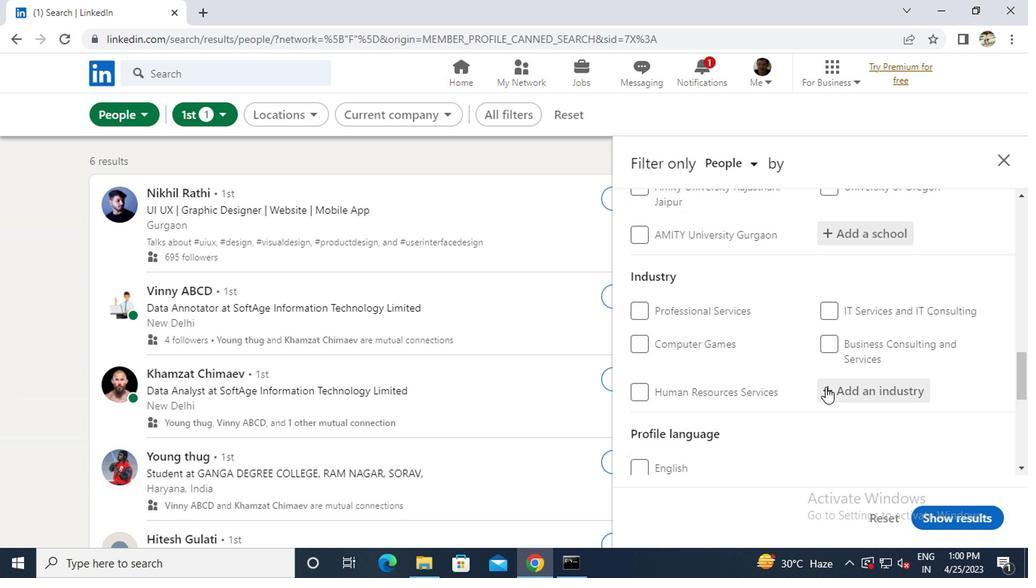 
Action: Key pressed <Key.caps_lock>E<Key.caps_lock>NVIRONMENTAL
Screenshot: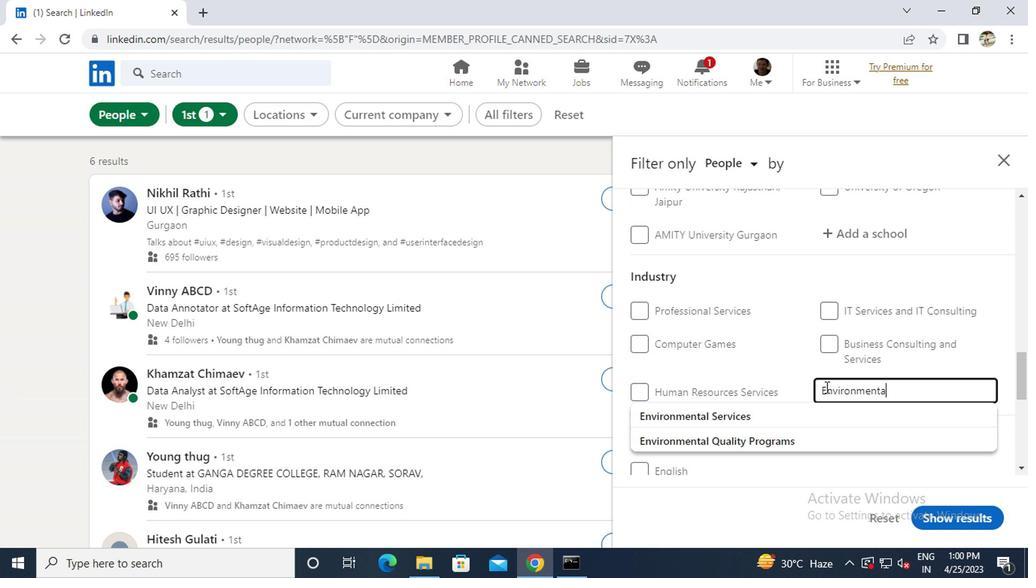 
Action: Mouse moved to (777, 436)
Screenshot: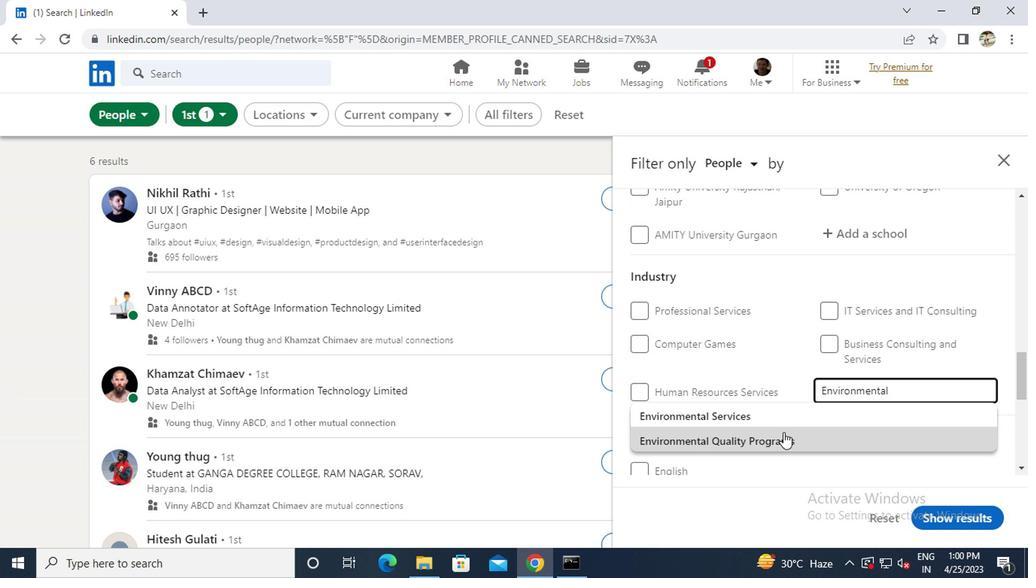 
Action: Mouse pressed left at (777, 436)
Screenshot: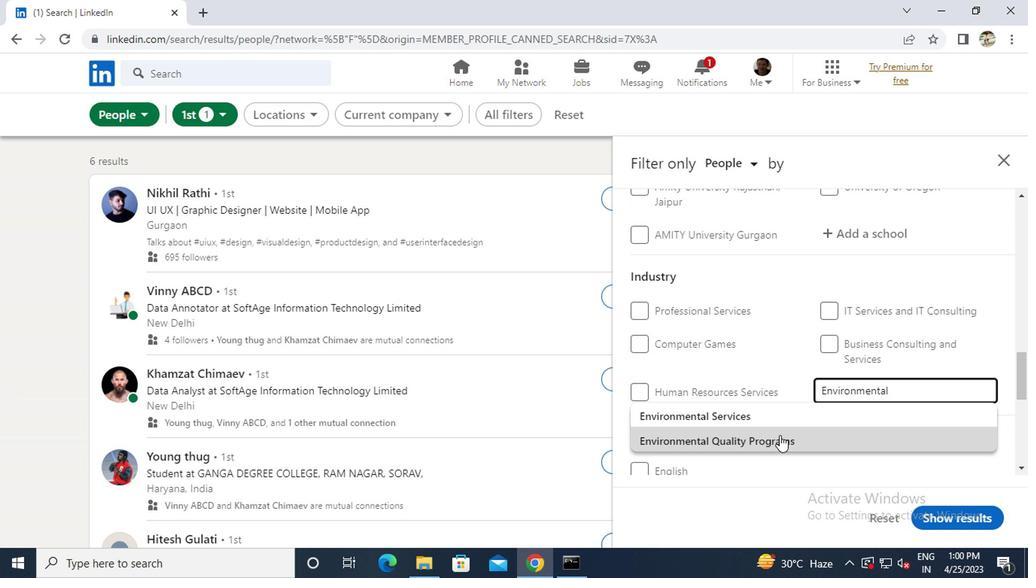 
Action: Mouse scrolled (777, 435) with delta (0, -1)
Screenshot: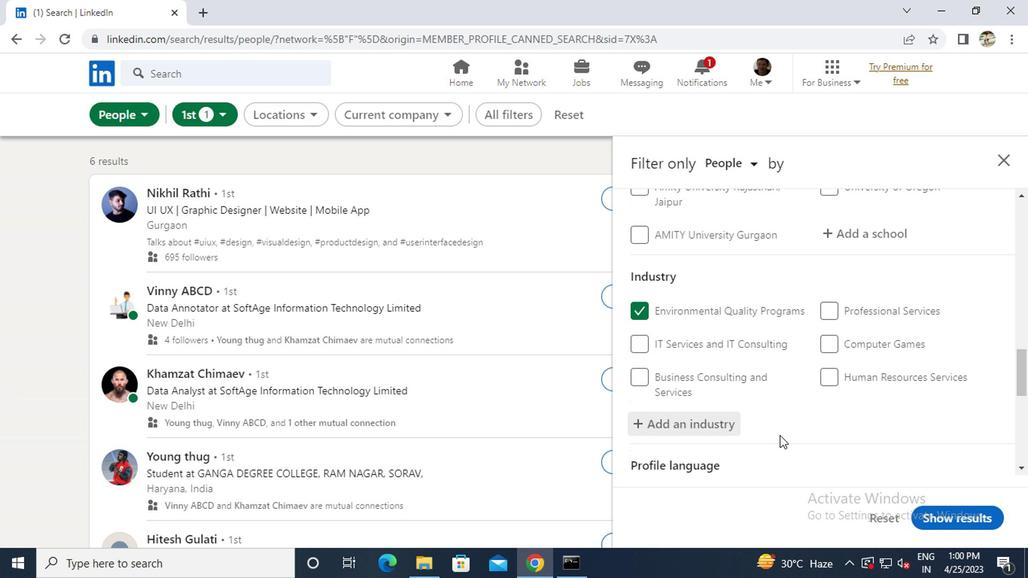 
Action: Mouse moved to (722, 437)
Screenshot: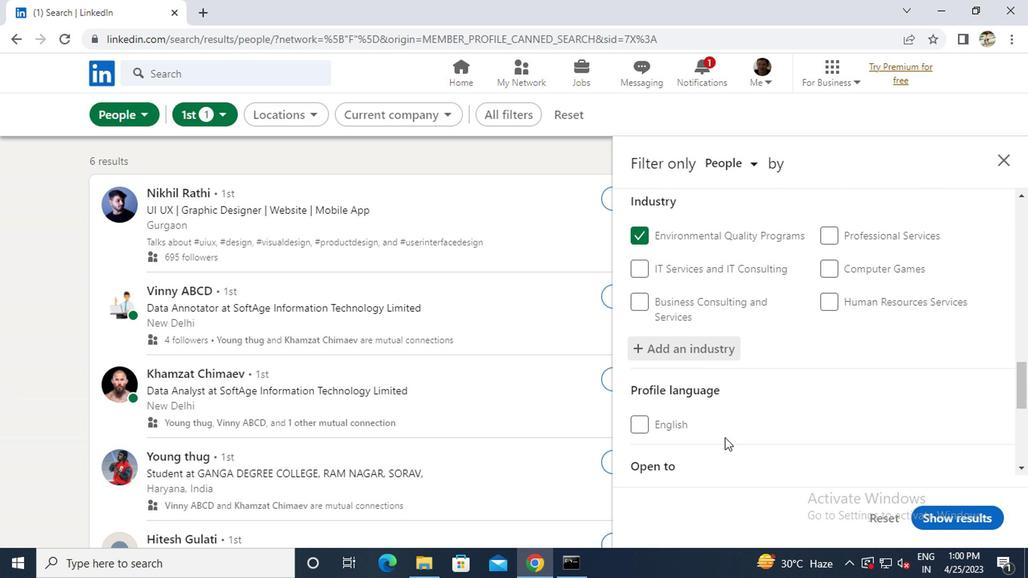 
Action: Mouse scrolled (722, 436) with delta (0, 0)
Screenshot: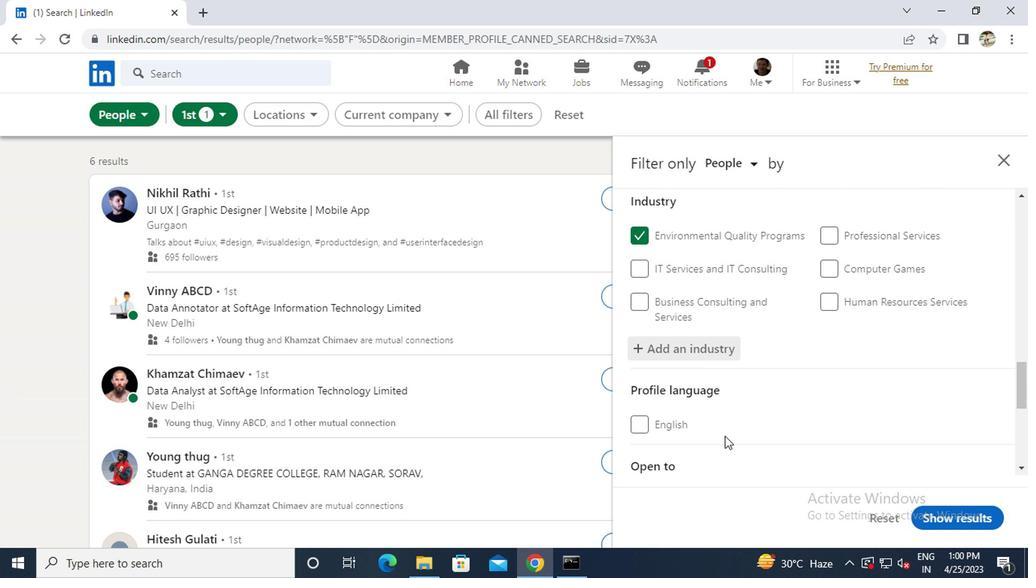 
Action: Mouse scrolled (722, 436) with delta (0, 0)
Screenshot: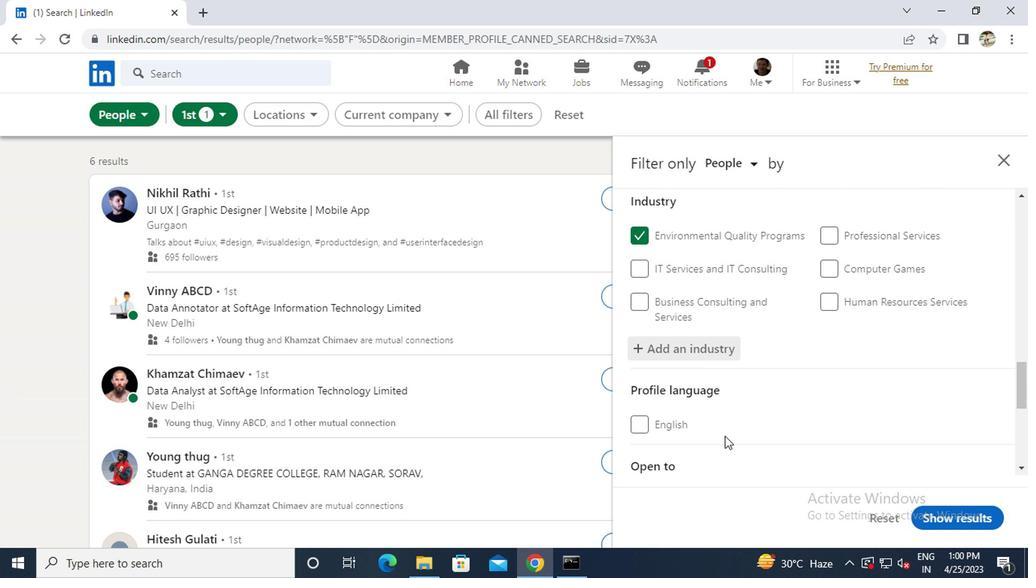 
Action: Mouse scrolled (722, 436) with delta (0, 0)
Screenshot: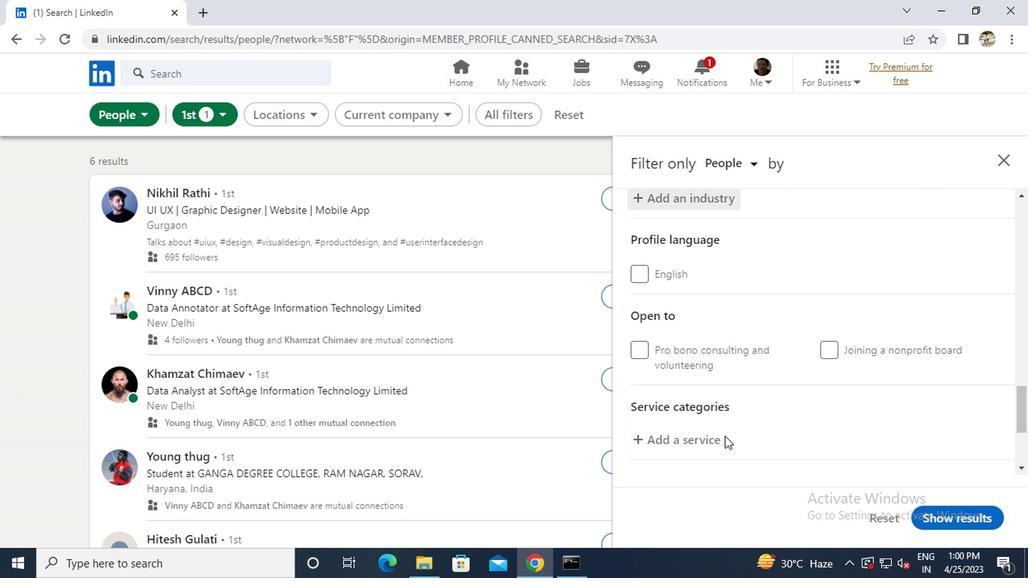 
Action: Mouse moved to (701, 371)
Screenshot: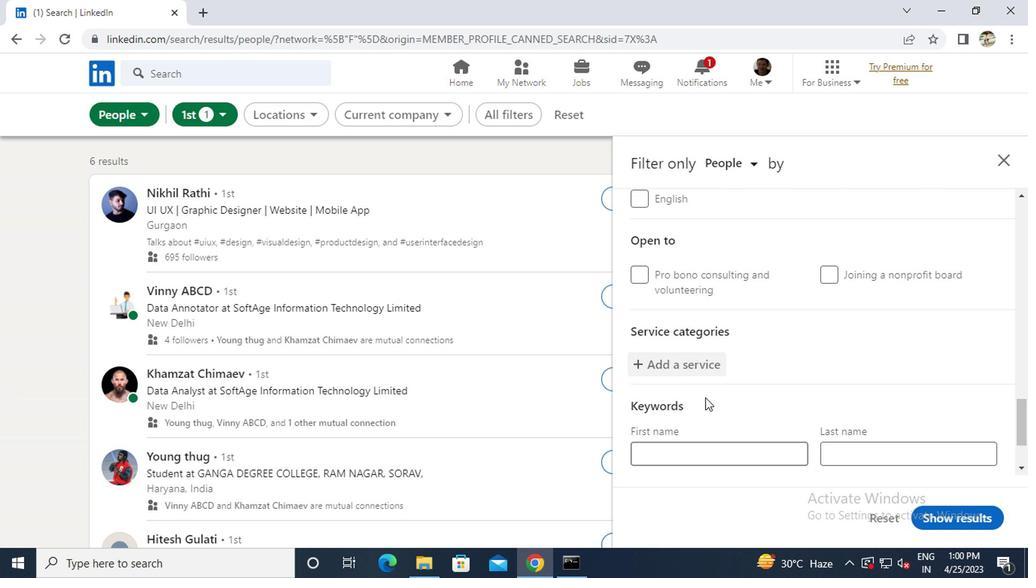 
Action: Mouse pressed left at (701, 371)
Screenshot: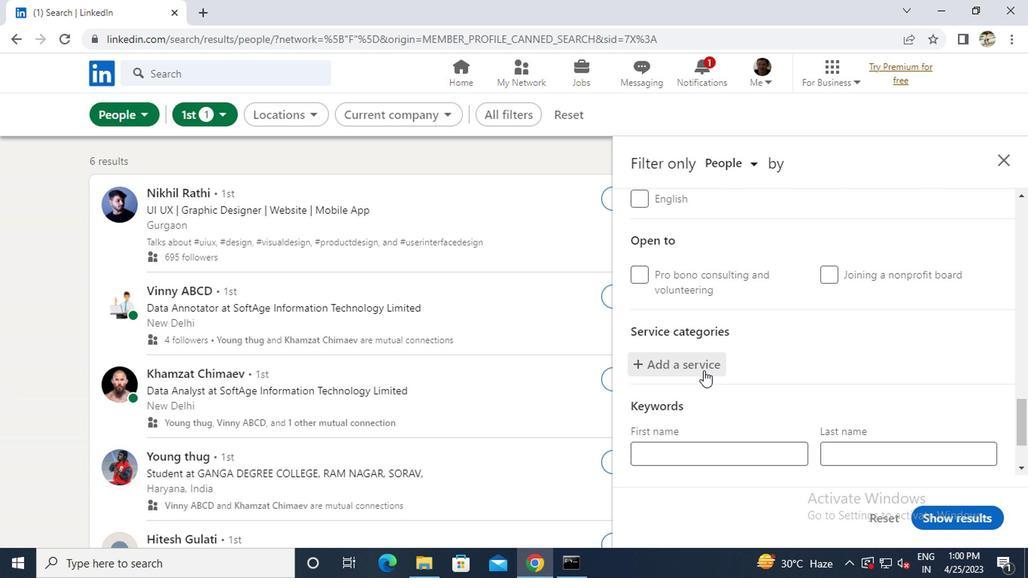 
Action: Key pressed <Key.caps_lock>C<Key.caps_lock>USTOMER<Key.space><Key.caps_lock>
Screenshot: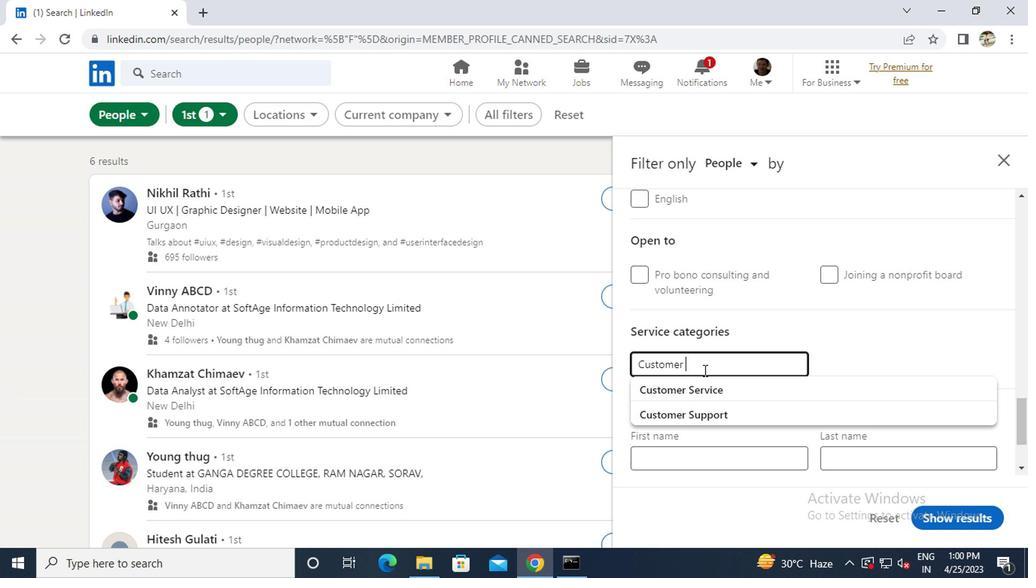 
Action: Mouse moved to (699, 394)
Screenshot: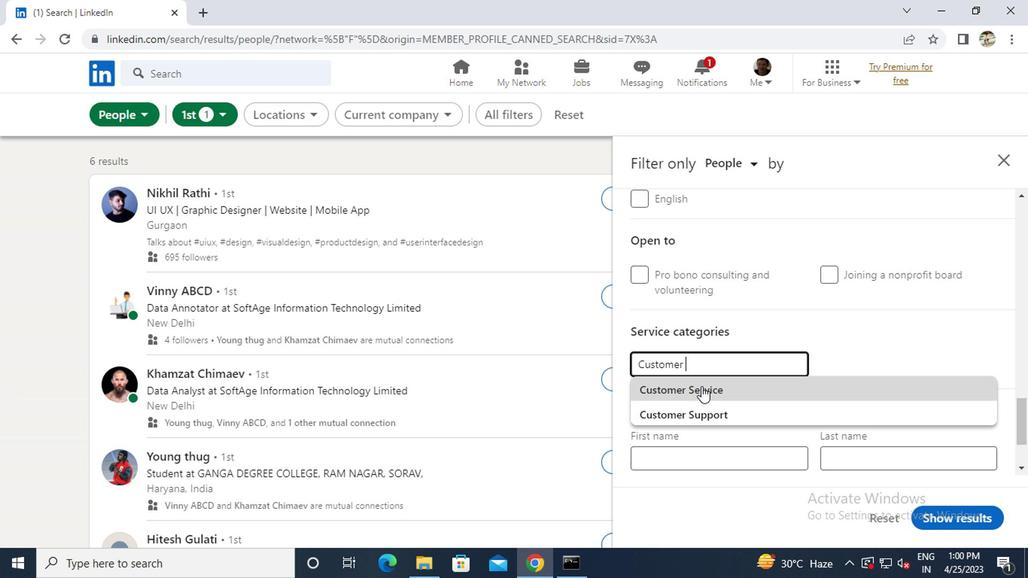 
Action: Mouse pressed left at (699, 394)
Screenshot: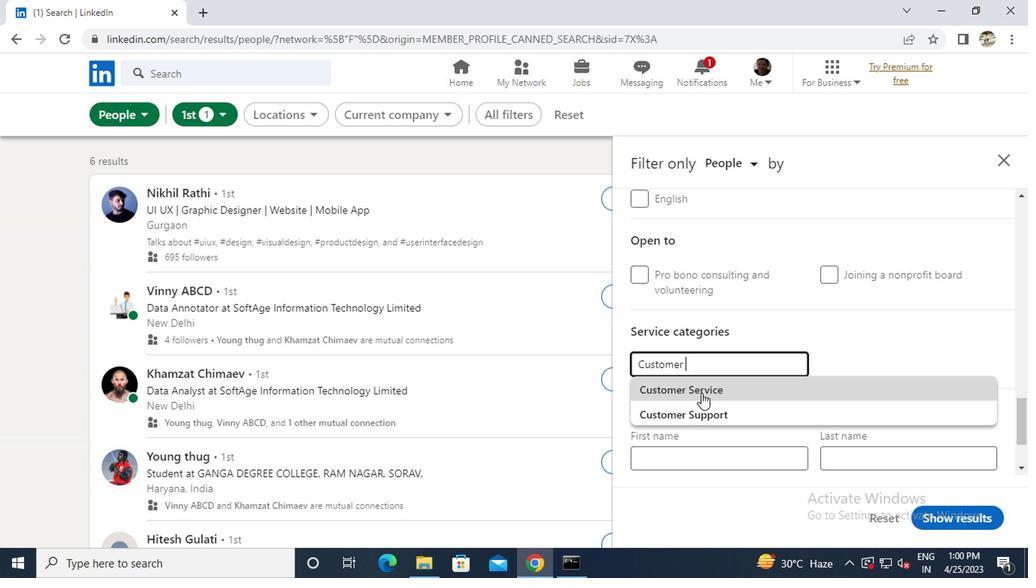 
Action: Mouse scrolled (699, 393) with delta (0, -1)
Screenshot: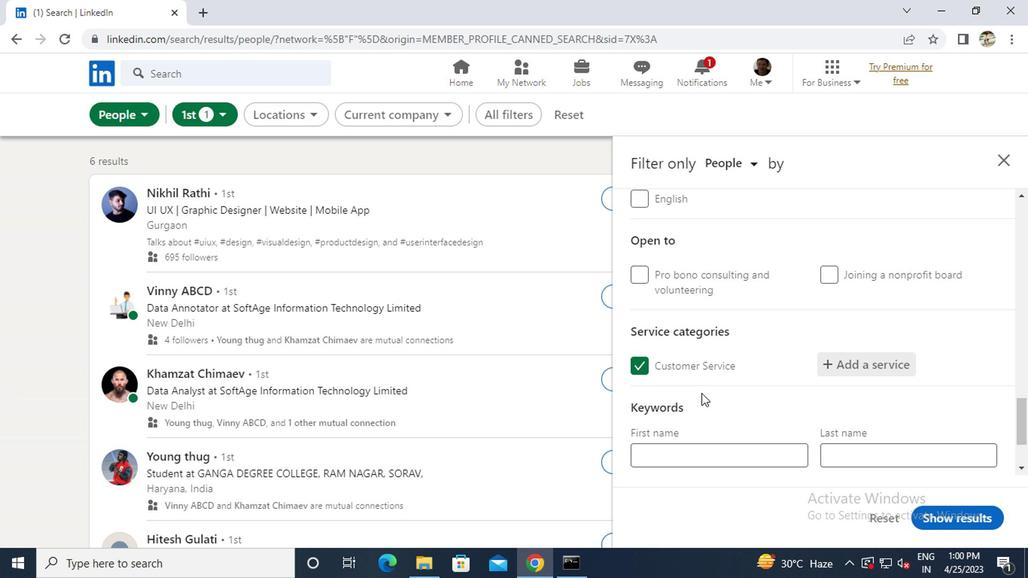 
Action: Mouse scrolled (699, 393) with delta (0, -1)
Screenshot: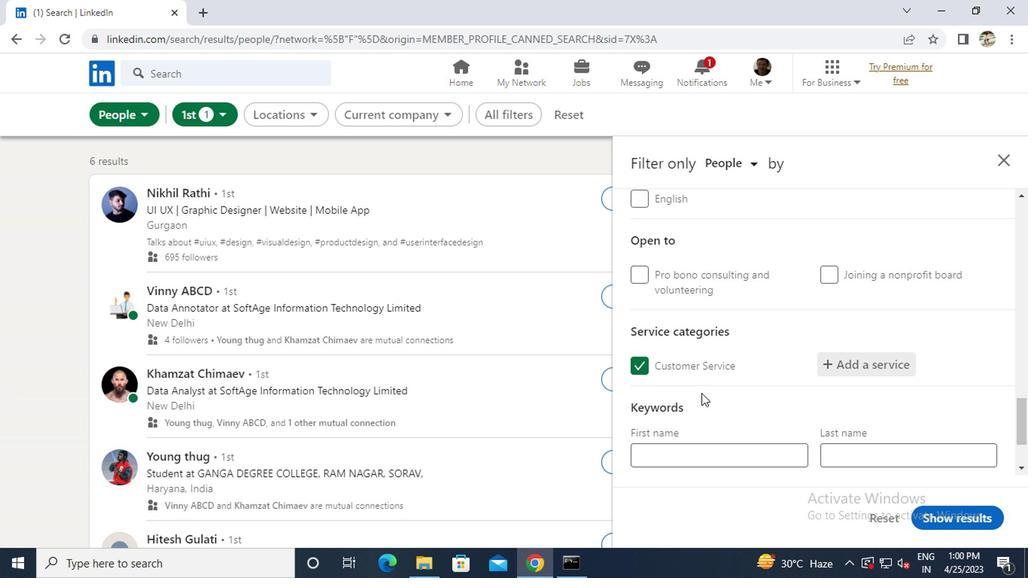 
Action: Mouse moved to (693, 408)
Screenshot: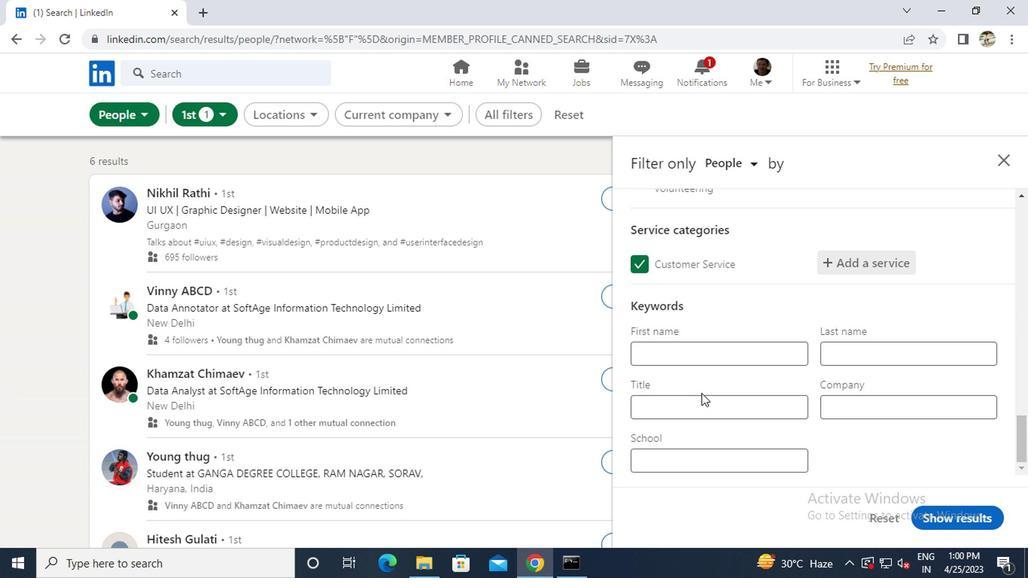 
Action: Mouse pressed left at (693, 408)
Screenshot: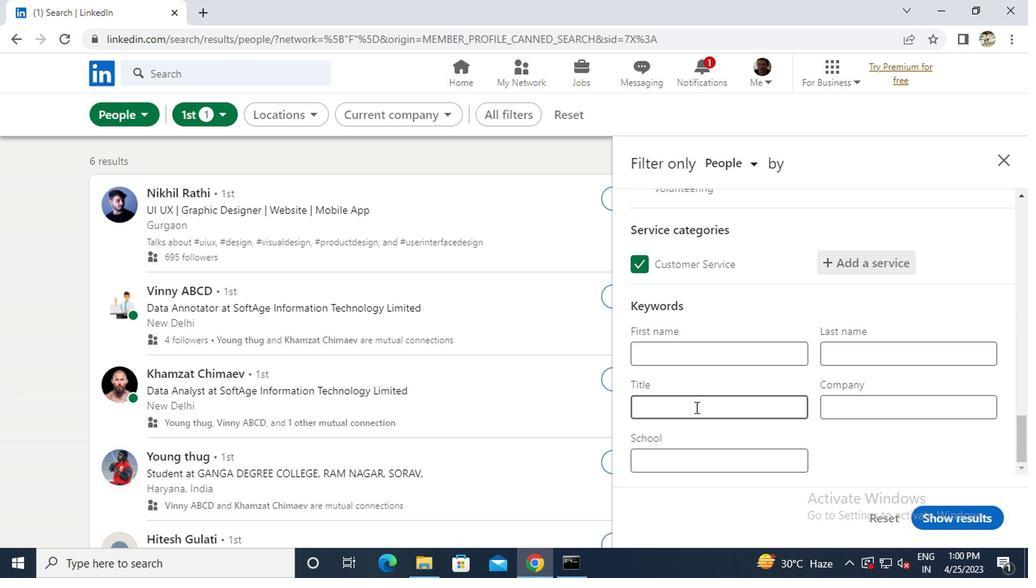 
Action: Key pressed C<Key.caps_lock>ONSTRUCTION<Key.space><Key.caps_lock>W<Key.caps_lock>ORKER
Screenshot: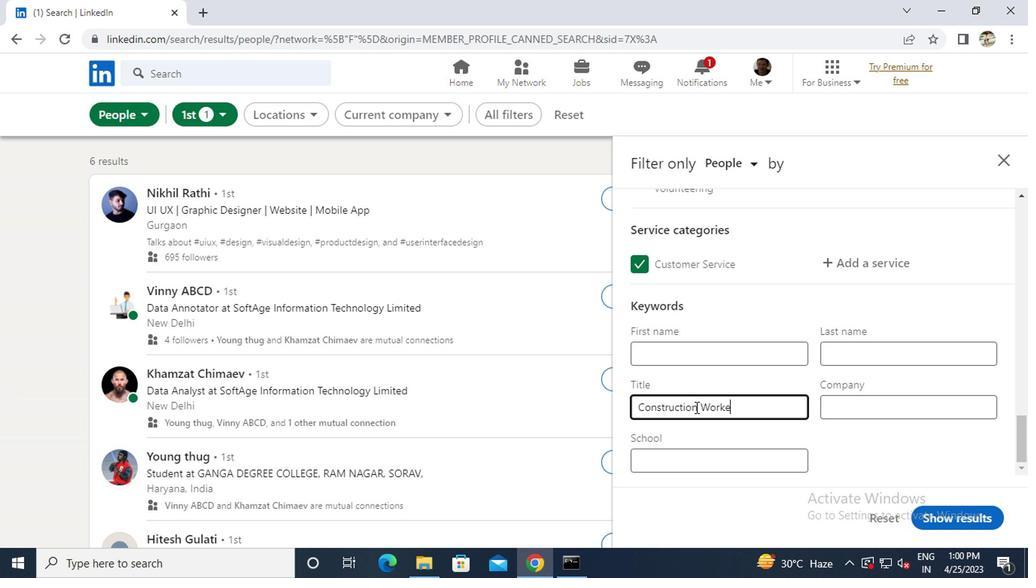 
Action: Mouse moved to (967, 519)
Screenshot: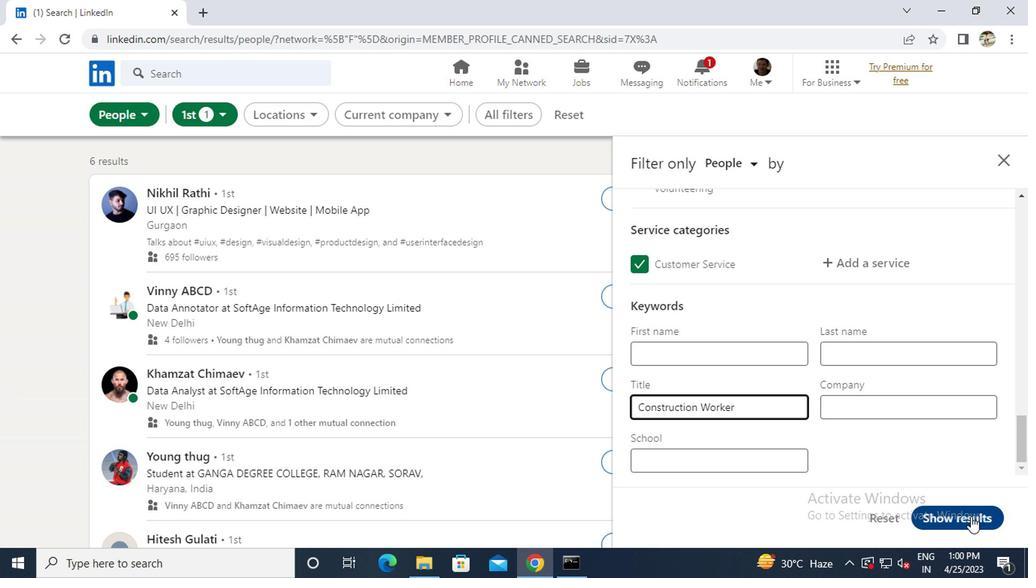 
Action: Mouse pressed left at (967, 519)
Screenshot: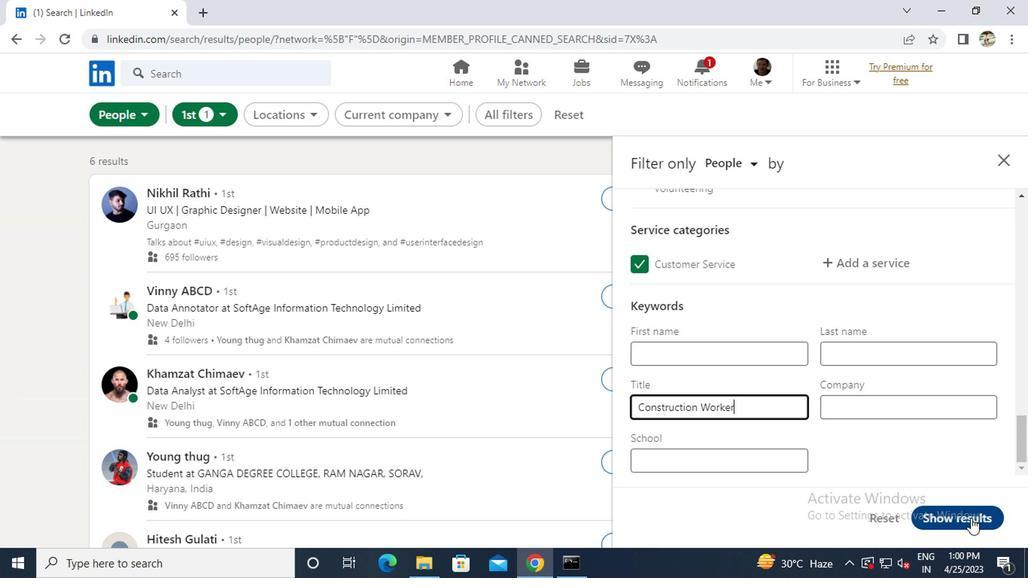 
